 Task: Create an event for the customer appreciation event.
Action: Mouse moved to (286, 324)
Screenshot: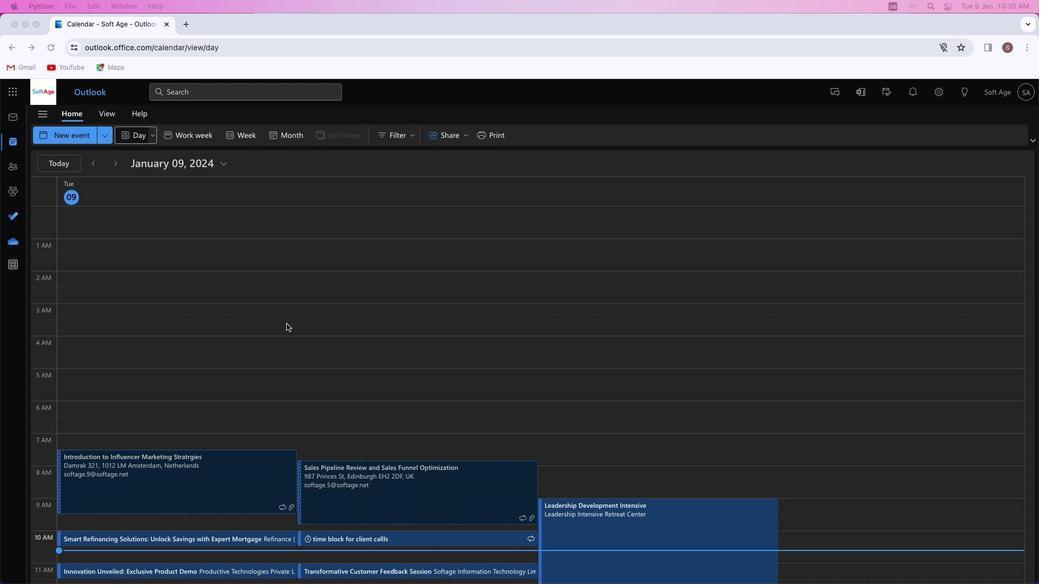 
Action: Mouse pressed left at (286, 324)
Screenshot: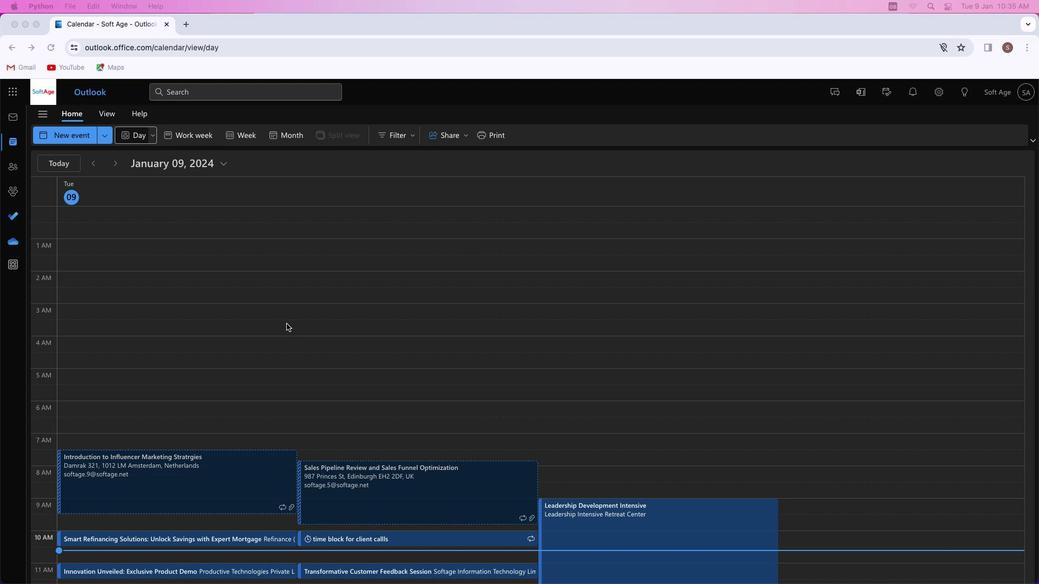 
Action: Mouse moved to (71, 135)
Screenshot: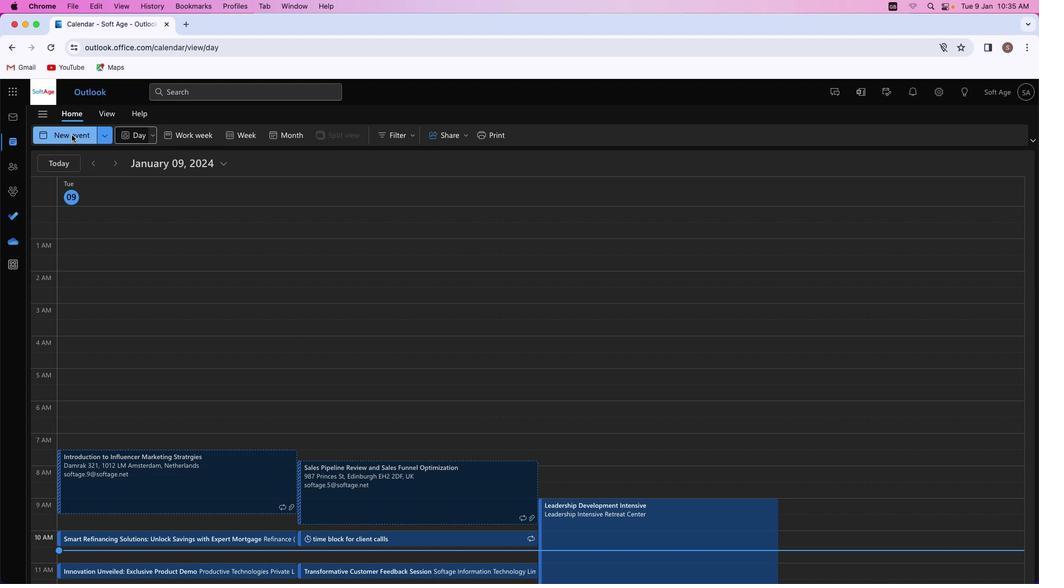 
Action: Mouse pressed left at (71, 135)
Screenshot: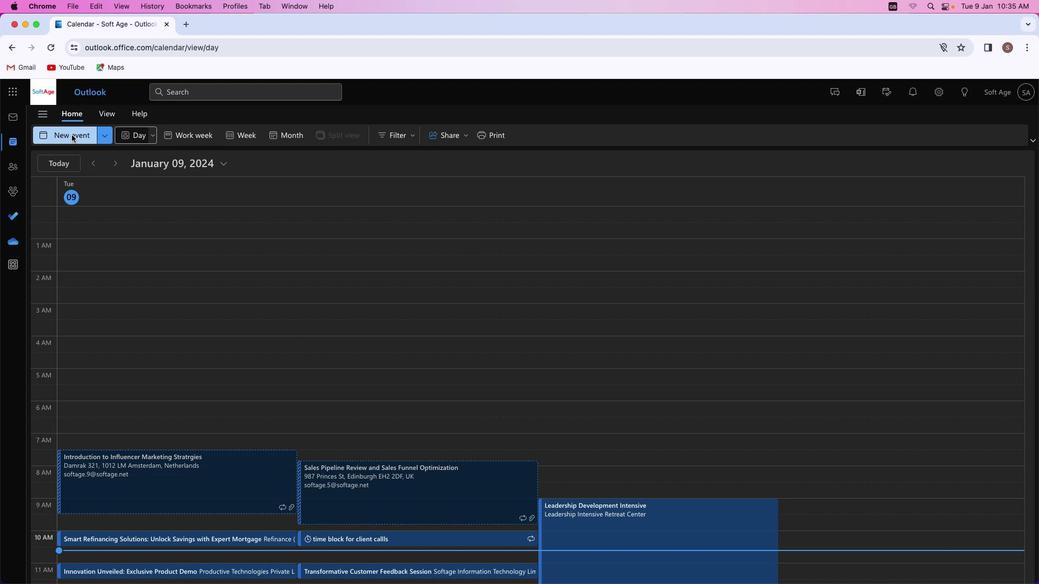 
Action: Mouse moved to (310, 206)
Screenshot: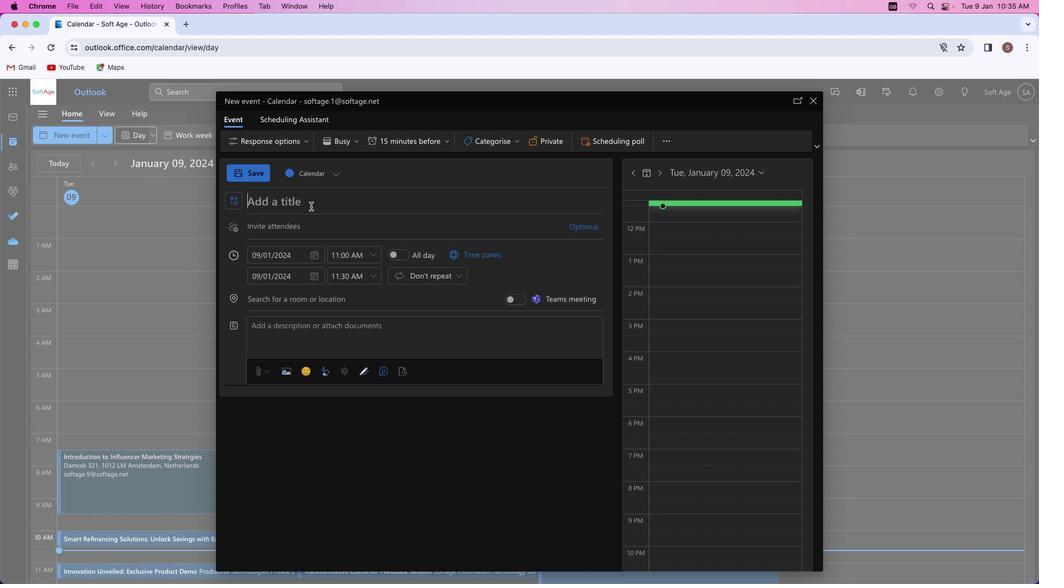 
Action: Mouse pressed left at (310, 206)
Screenshot: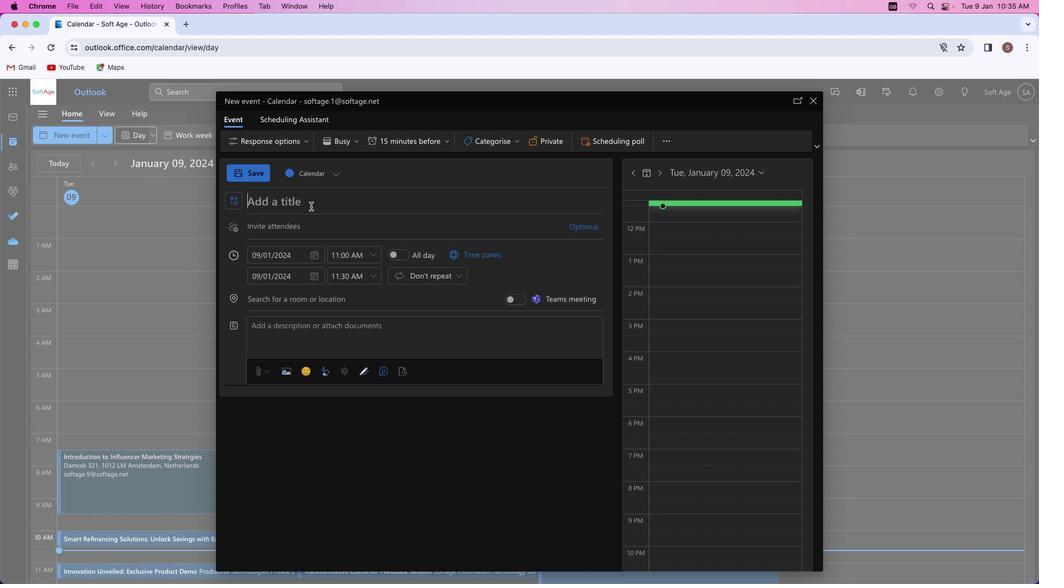 
Action: Key pressed Key.shift'C''u''s''t''o''m''e''r'Key.spaceKey.shift'A''p''p''r''e''c''i''a''t''i''o''n'Key.spaceKey.shift'E''x''t''r''a''v''a''g''a''n''z''a'Key.space
Screenshot: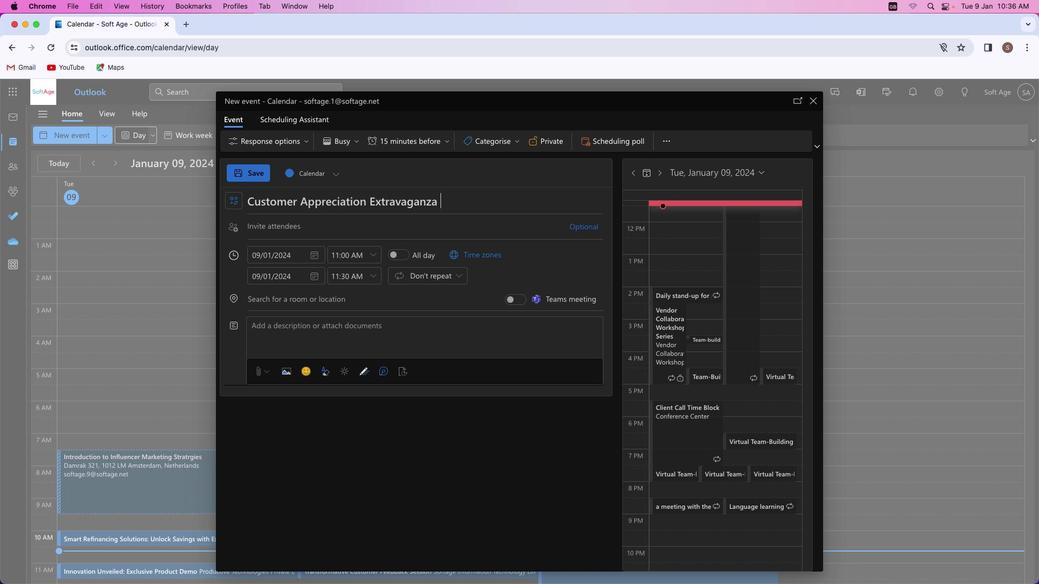 
Action: Mouse moved to (298, 322)
Screenshot: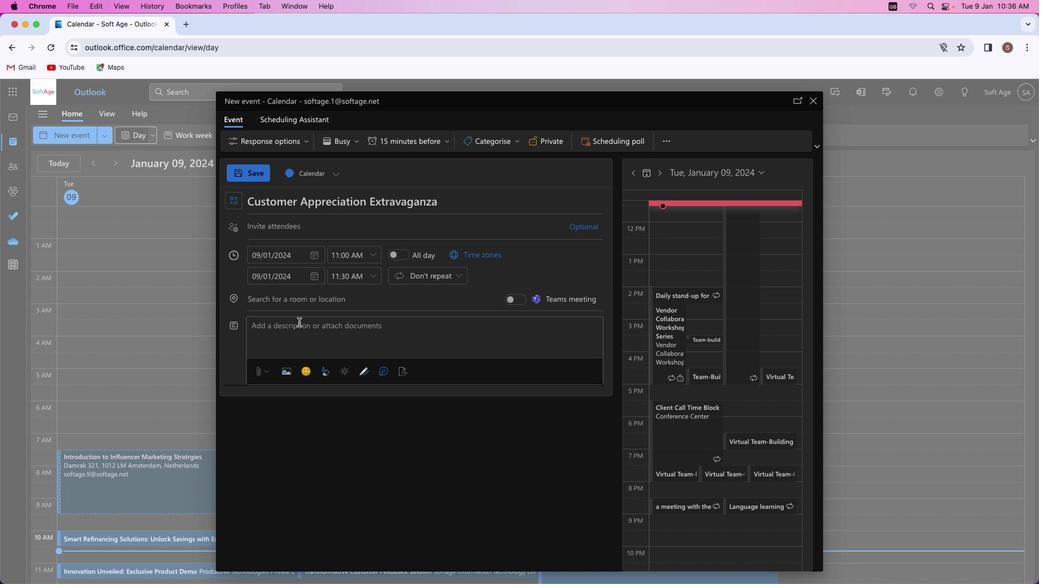 
Action: Mouse pressed left at (298, 322)
Screenshot: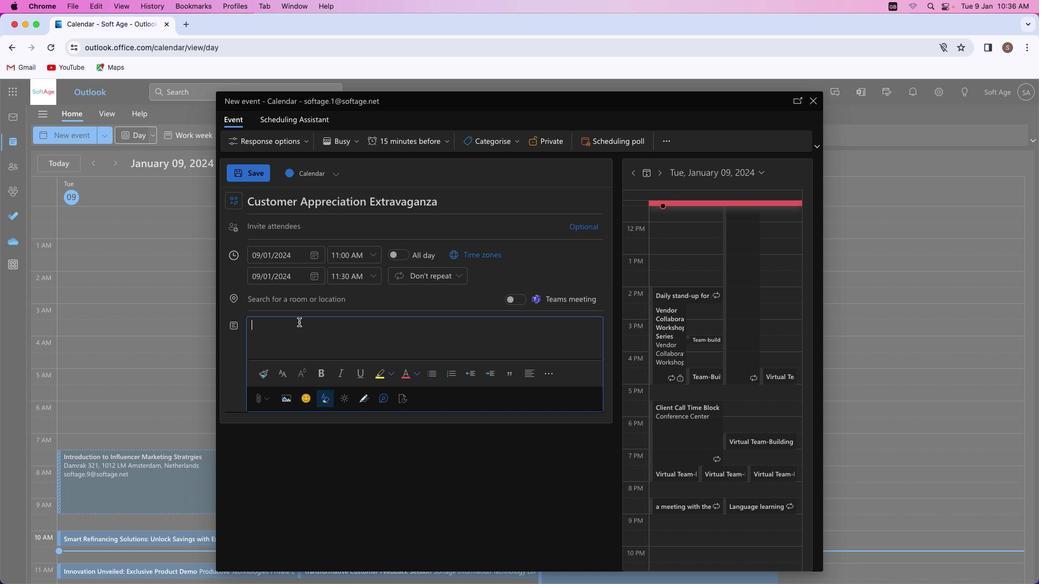 
Action: Key pressed Key.shift'W''l''c''o''m''e'Key.space't''p'Key.backspace'o'Key.space'o''u''r'Key.space'h''e''a''r''t''f''e''l''t'Key.space'c''e''l''e''b''r''a''t''i''o''n'Key.space'o''f'Key.space'o''u''r'Key.space'v''a''l''u''e''d'Key.space'c''u''s''t''o''m''e''r'
Screenshot: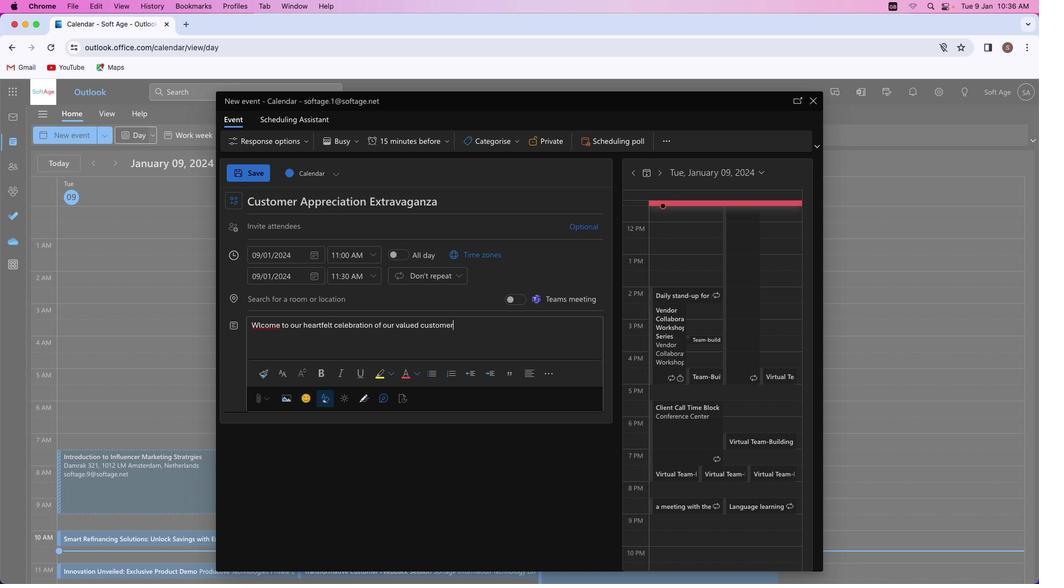 
Action: Mouse moved to (258, 326)
Screenshot: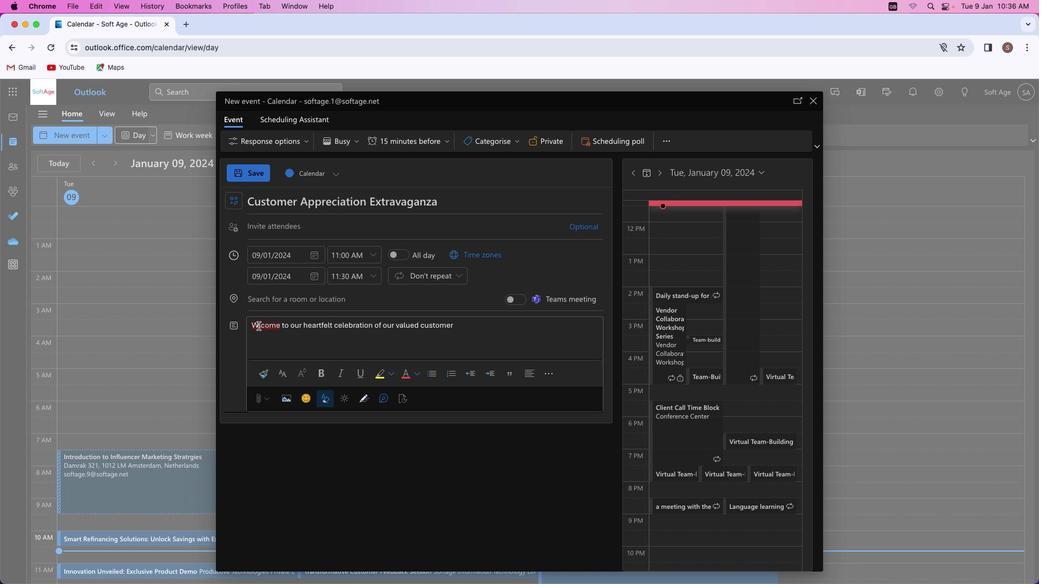 
Action: Mouse pressed left at (258, 326)
Screenshot: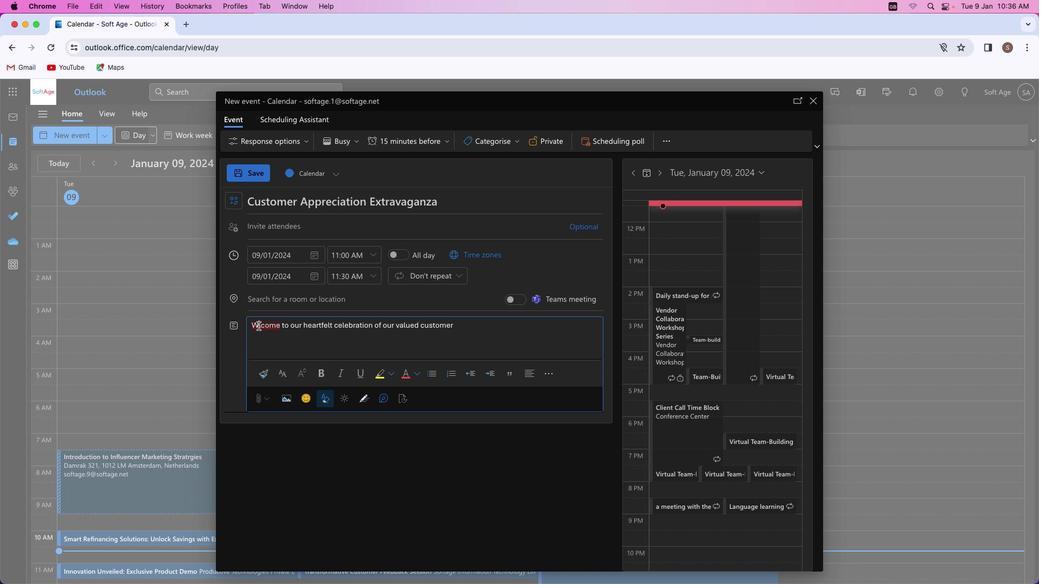 
Action: Key pressed 'e'
Screenshot: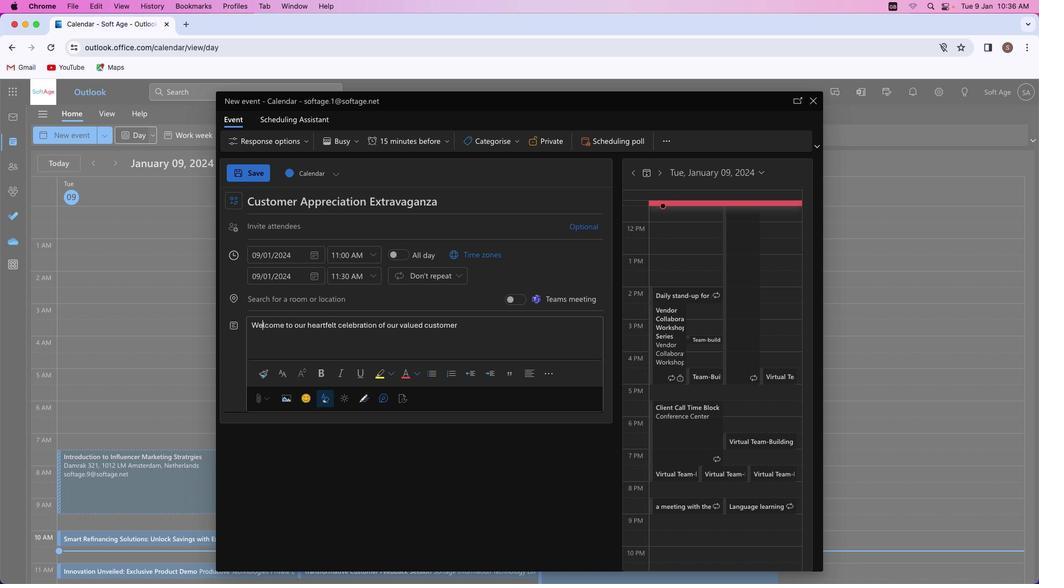 
Action: Mouse moved to (506, 325)
Screenshot: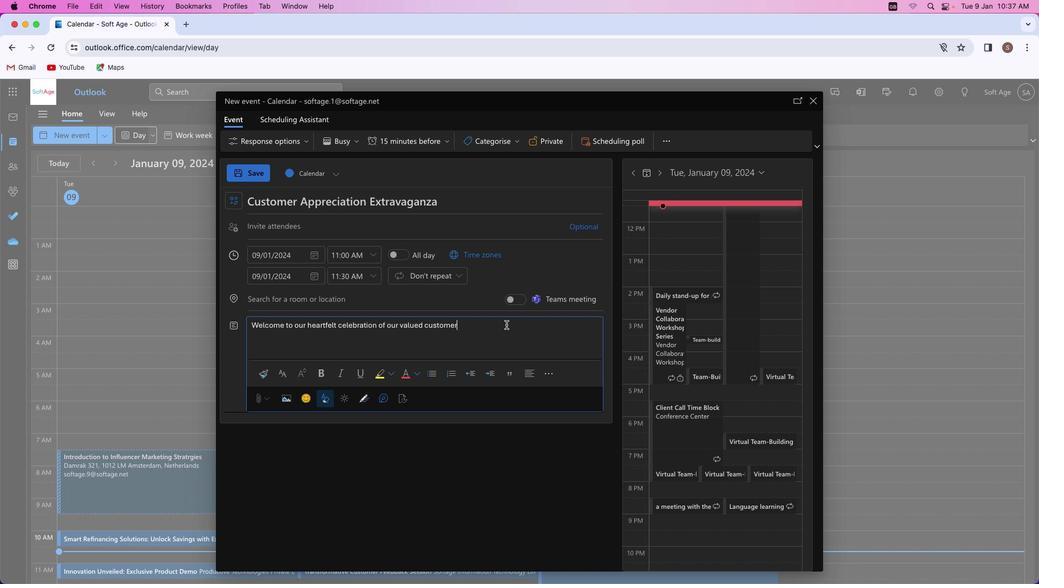 
Action: Mouse pressed left at (506, 325)
Screenshot: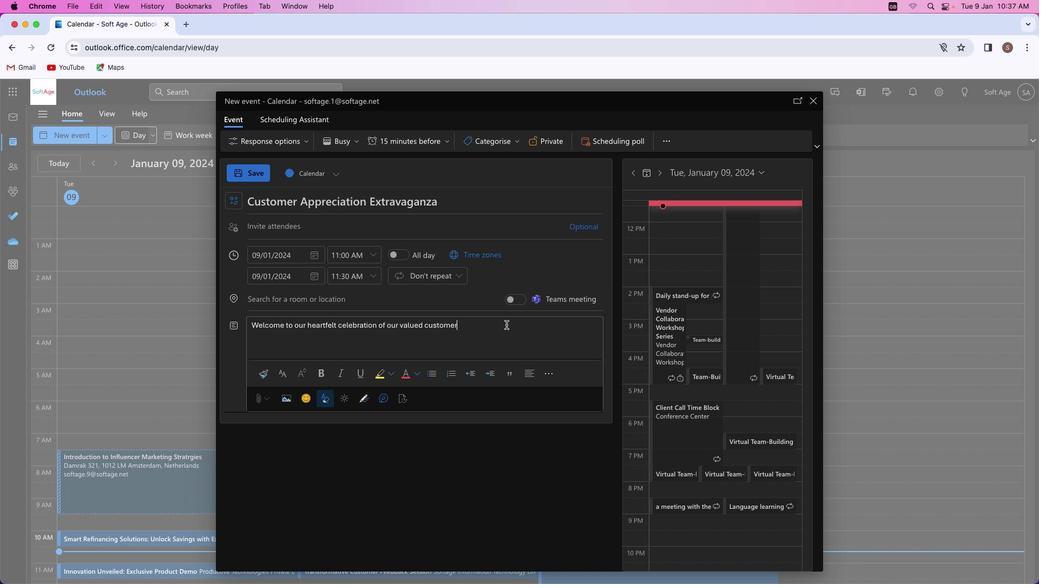 
Action: Key pressed 's''.'Key.spaceKey.shift'E''n''j''o''y'Key.space'a''n'Key.space'u''n''f''o''r''g''e''t''t''a''b''l''e'Key.space'e''v''e''n''i''n''g'Key.space'f''i''l''l''e''d'Key.space'w''i''t''h'Key.space'a''p''p''r''e''c''i''a''t''i''o''n'','Key.space's''u''r''p''r''i''s''e''s'','Key.space'a''n''d'Key.space'e''x''c''l''u''s''i''v''e'Key.space'p''e''r''k''s'Key.space'a''s'Key.space'w''e'Key.space'e''x''p''r''e''s''s'Key.space'o''u''r'Key.space'g''r''a''t''i''t''u''d''e'Key.space'f''o''r'Key.space'y''o''u''r'Key.space'l''o''y''a''l''t''y''.'
Screenshot: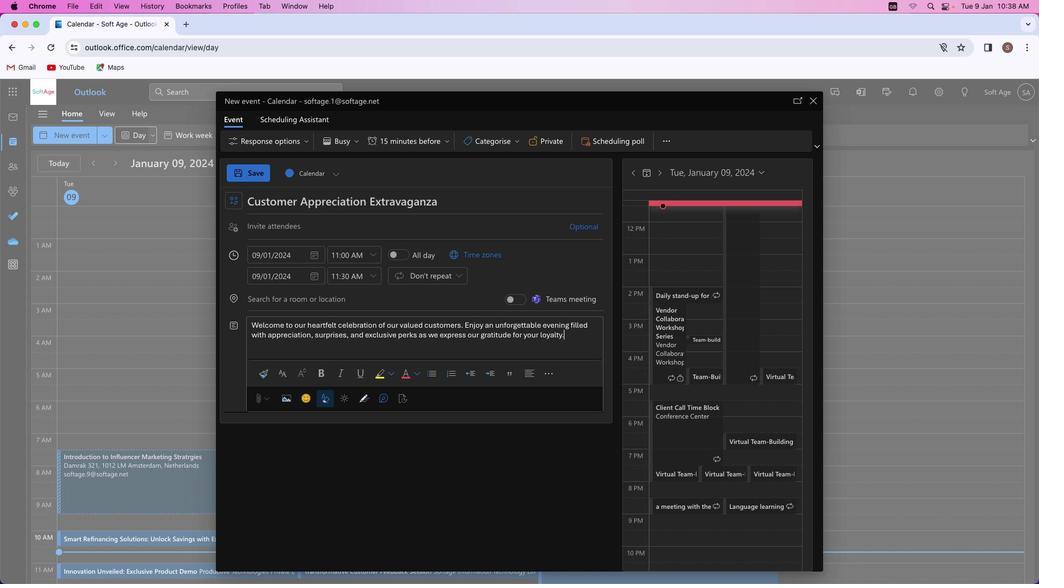 
Action: Mouse moved to (306, 325)
Screenshot: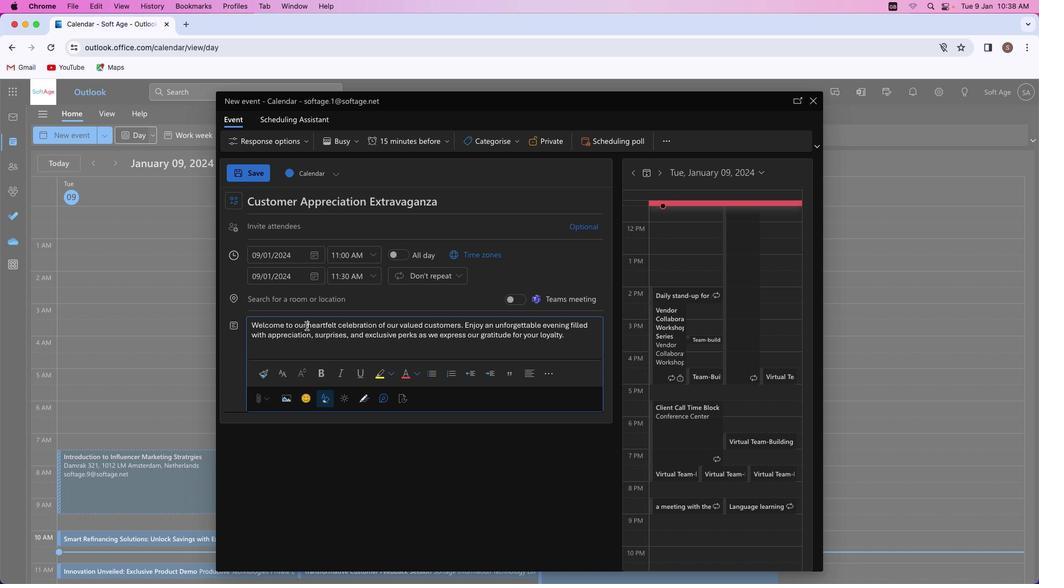 
Action: Mouse pressed left at (306, 325)
Screenshot: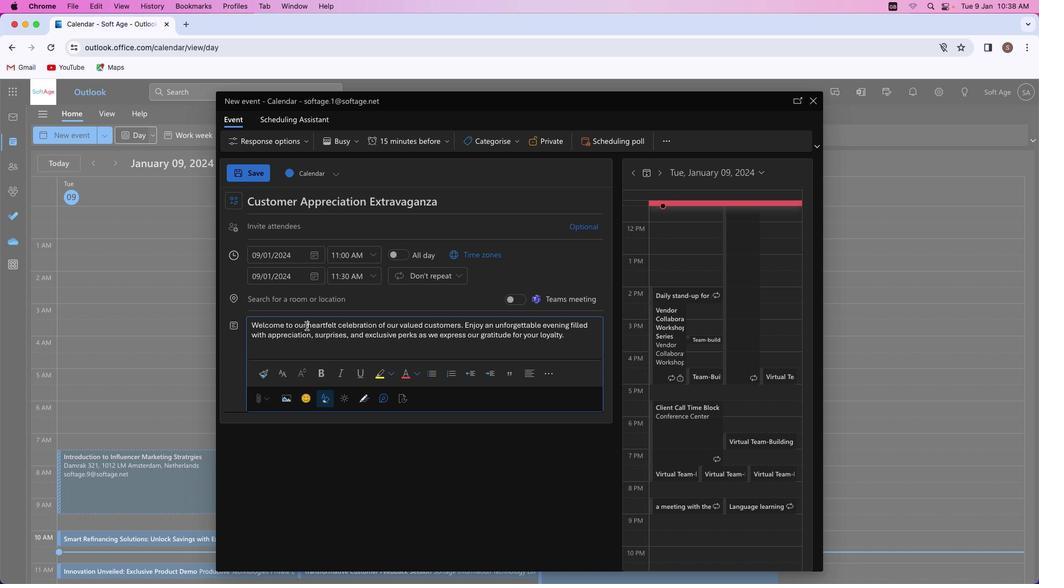 
Action: Mouse moved to (306, 324)
Screenshot: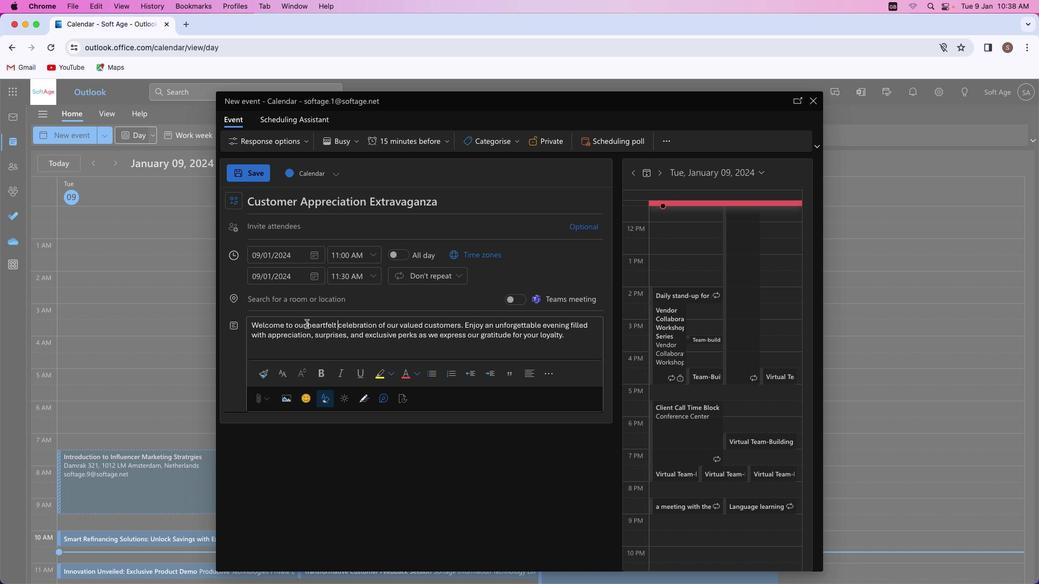 
Action: Mouse pressed left at (306, 324)
Screenshot: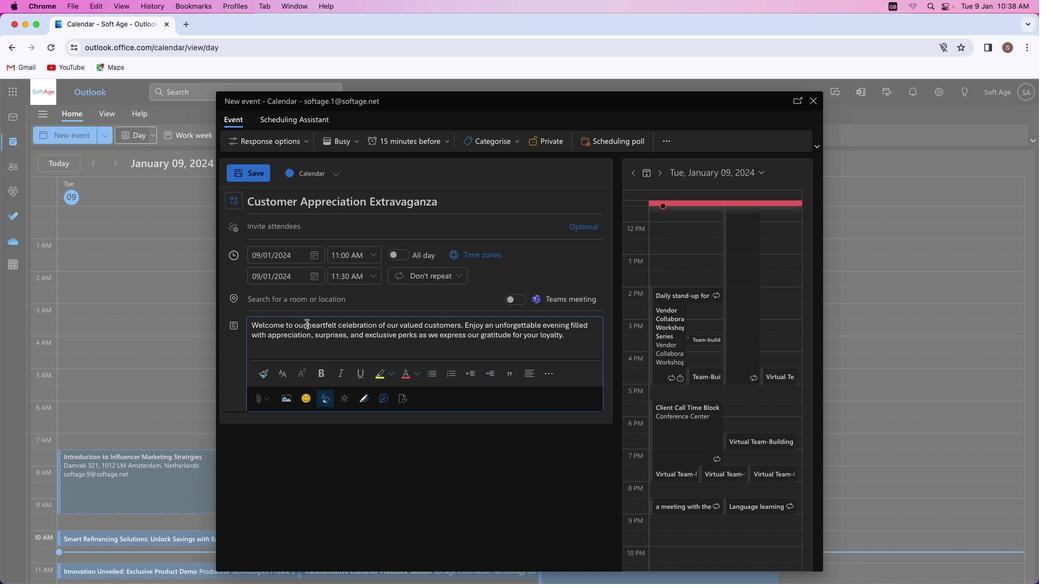 
Action: Mouse moved to (318, 375)
Screenshot: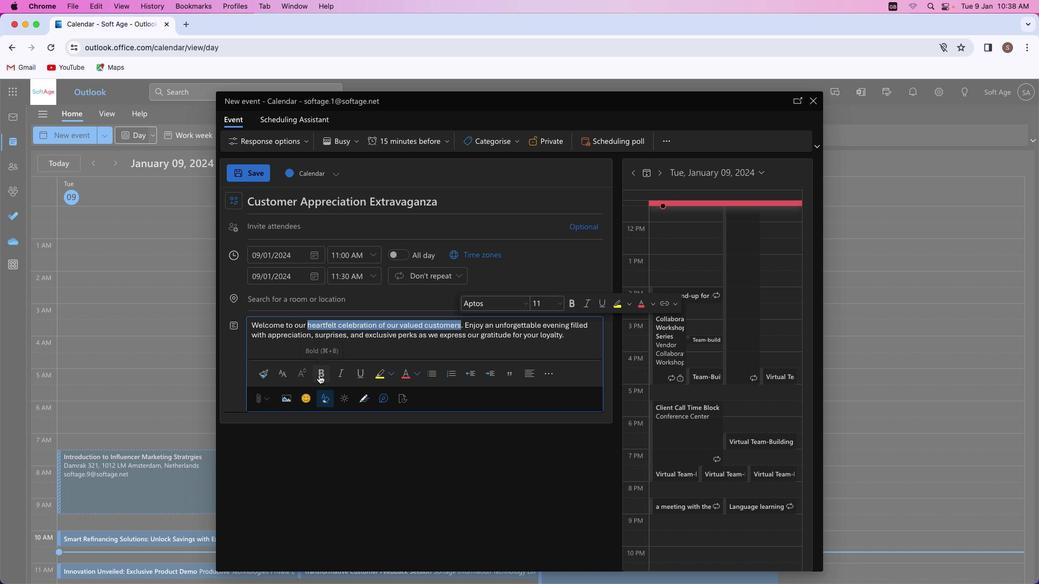 
Action: Mouse pressed left at (318, 375)
Screenshot: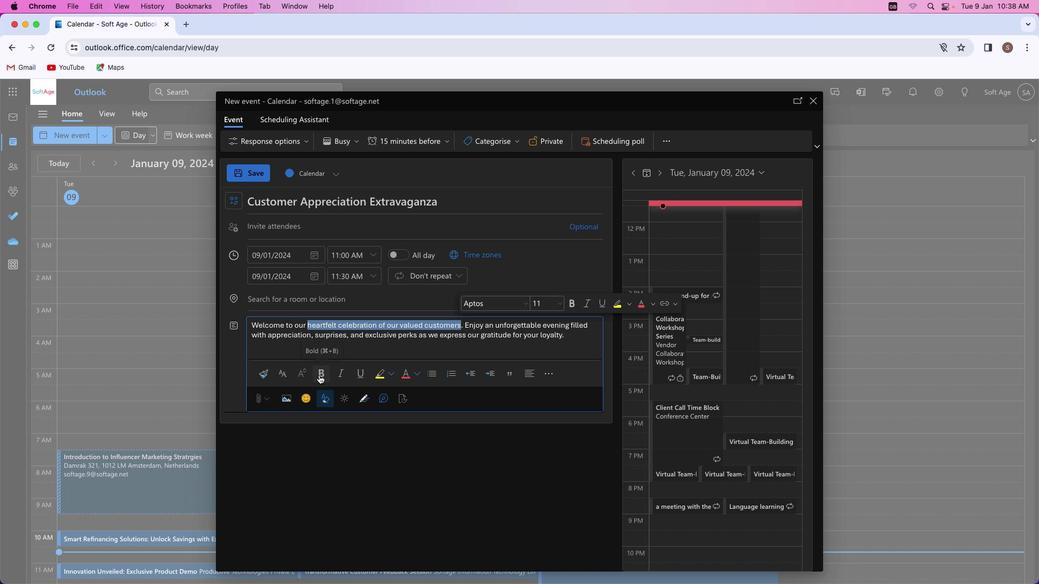 
Action: Mouse moved to (415, 370)
Screenshot: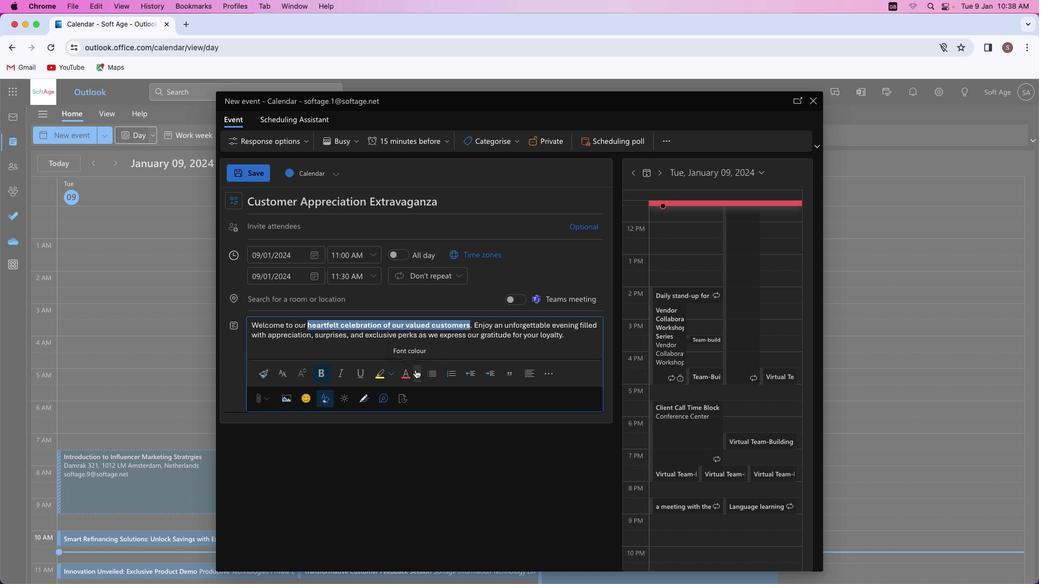 
Action: Mouse pressed left at (415, 370)
Screenshot: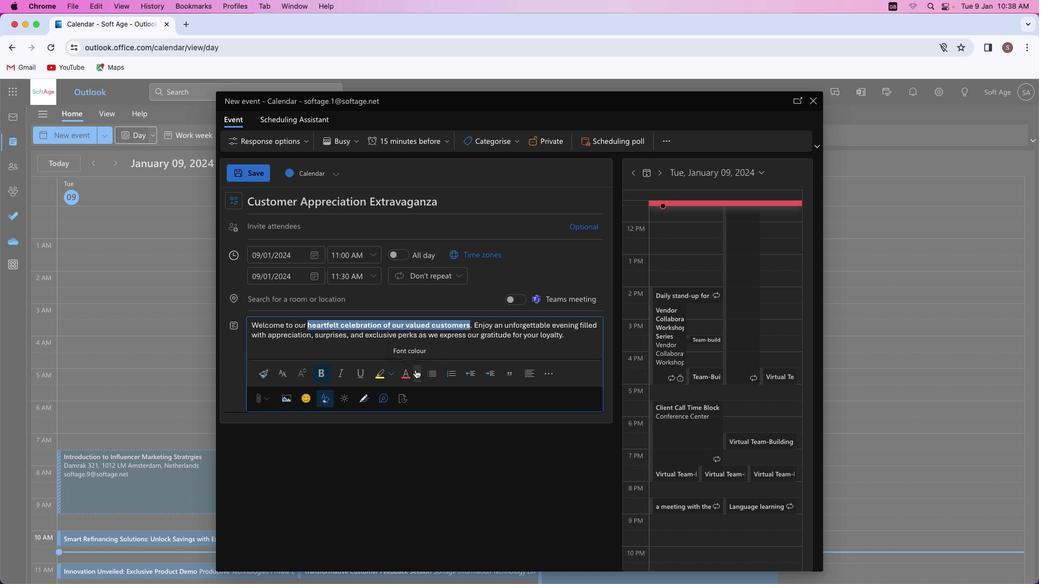 
Action: Mouse moved to (413, 446)
Screenshot: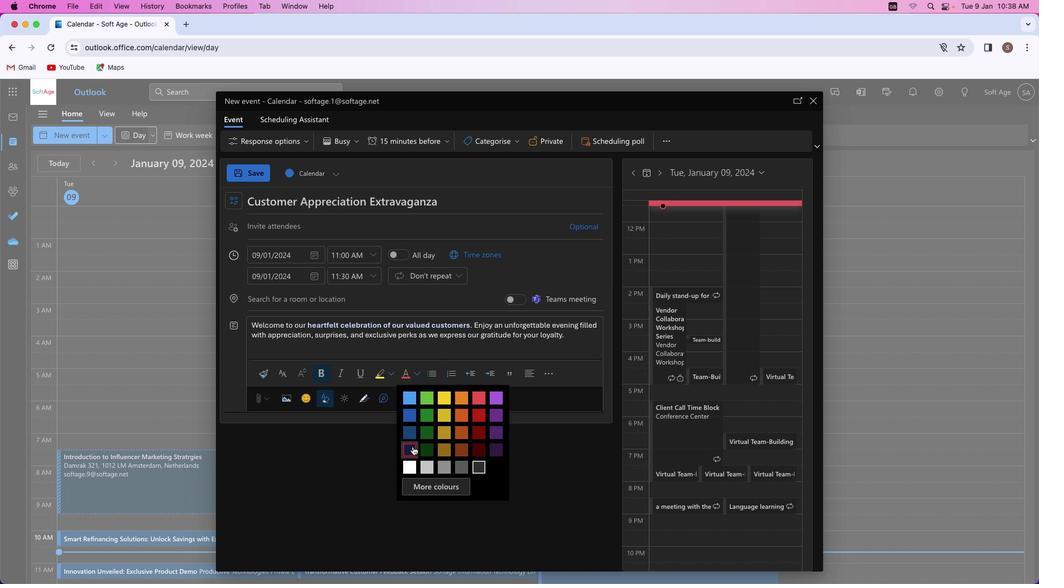 
Action: Mouse pressed left at (413, 446)
Screenshot: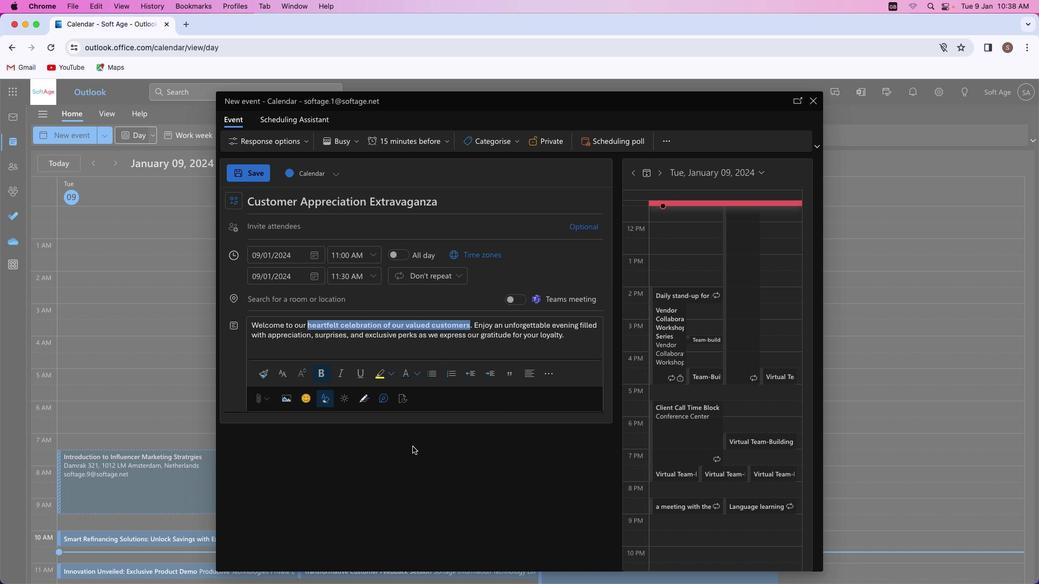 
Action: Mouse moved to (468, 344)
Screenshot: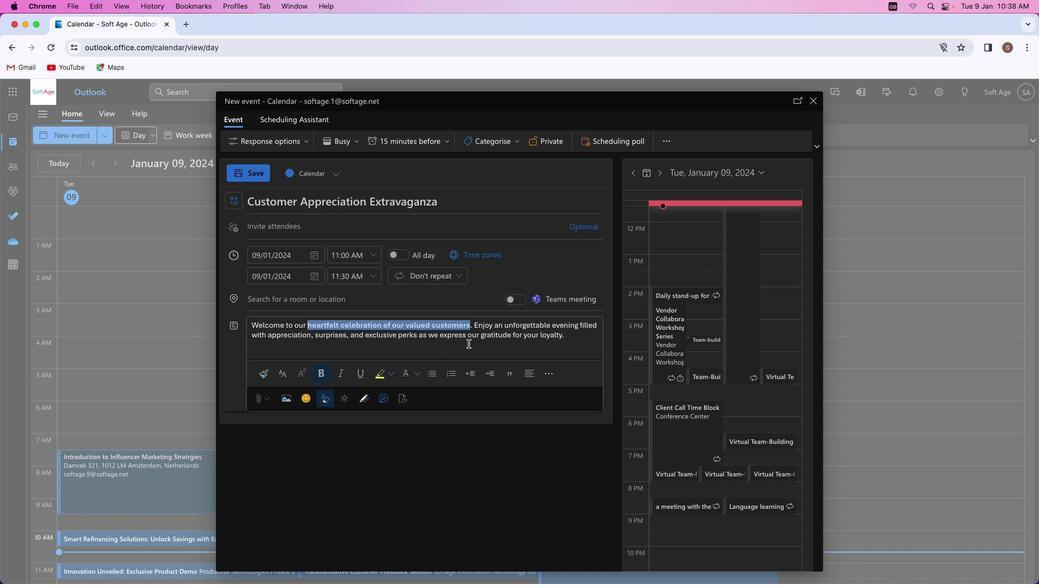 
Action: Mouse pressed left at (468, 344)
Screenshot: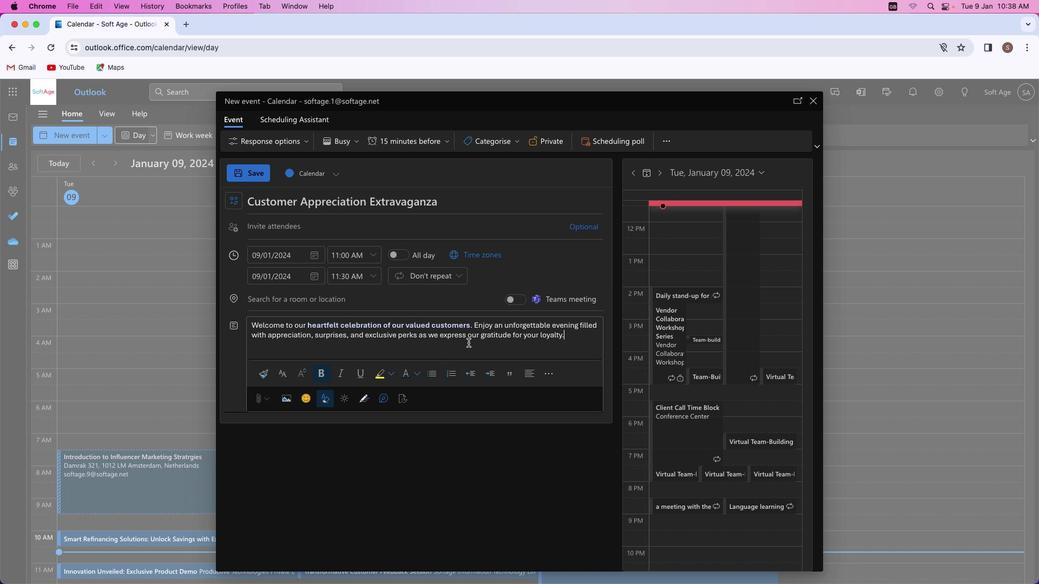 
Action: Mouse moved to (264, 336)
Screenshot: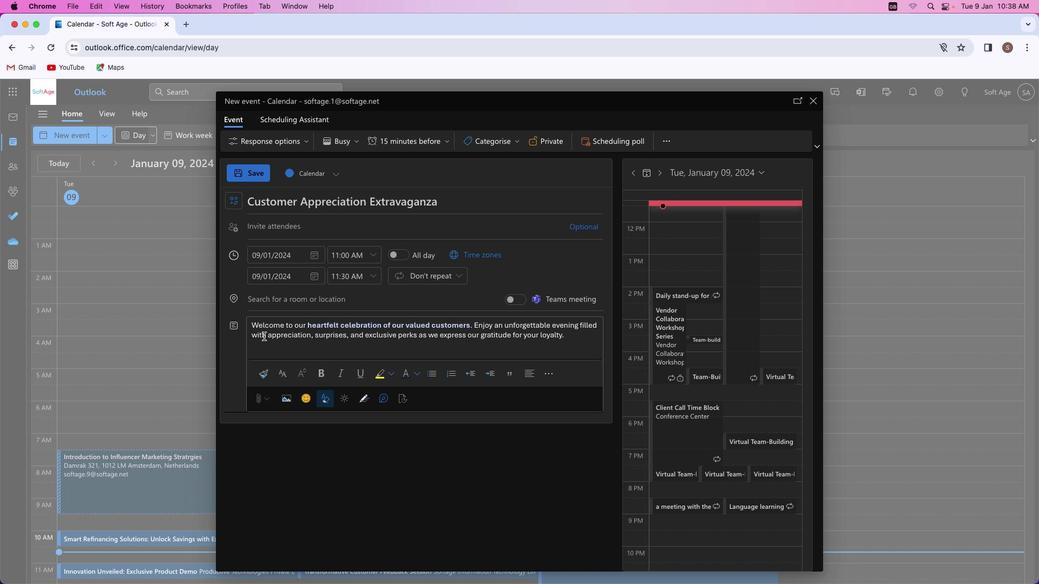 
Action: Mouse pressed left at (264, 336)
Screenshot: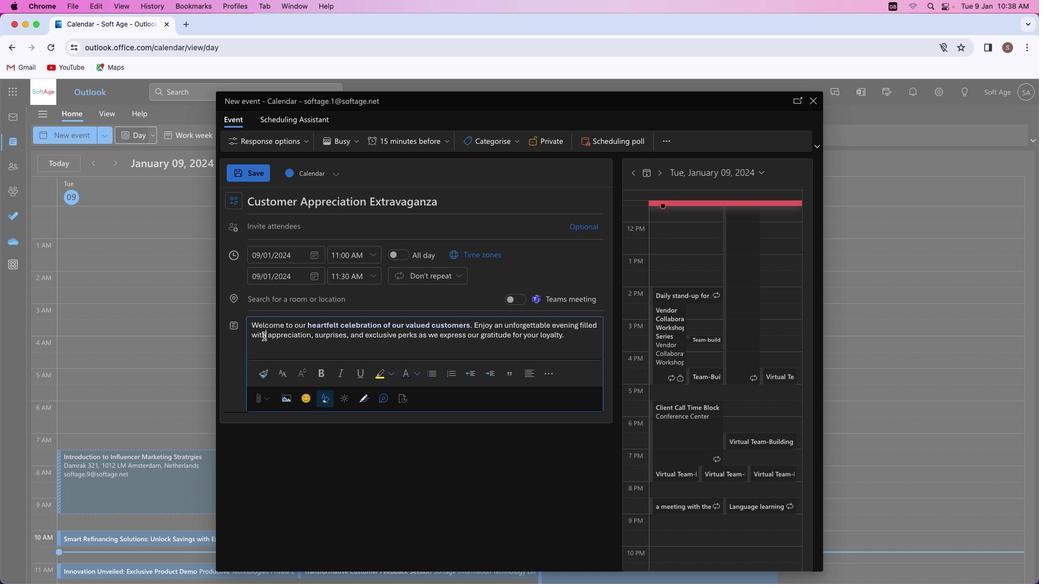 
Action: Mouse moved to (318, 372)
Screenshot: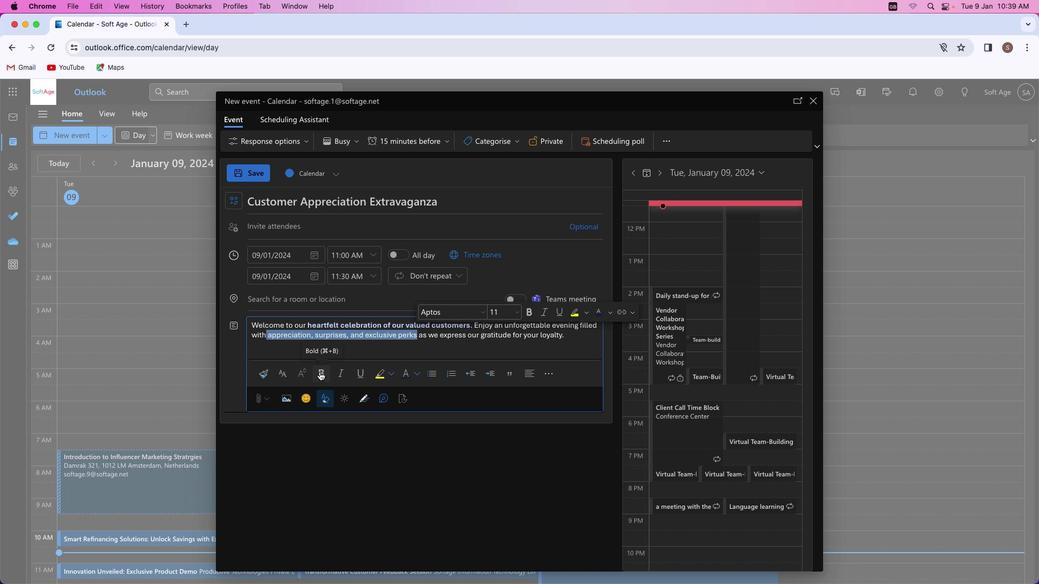 
Action: Mouse pressed left at (318, 372)
Screenshot: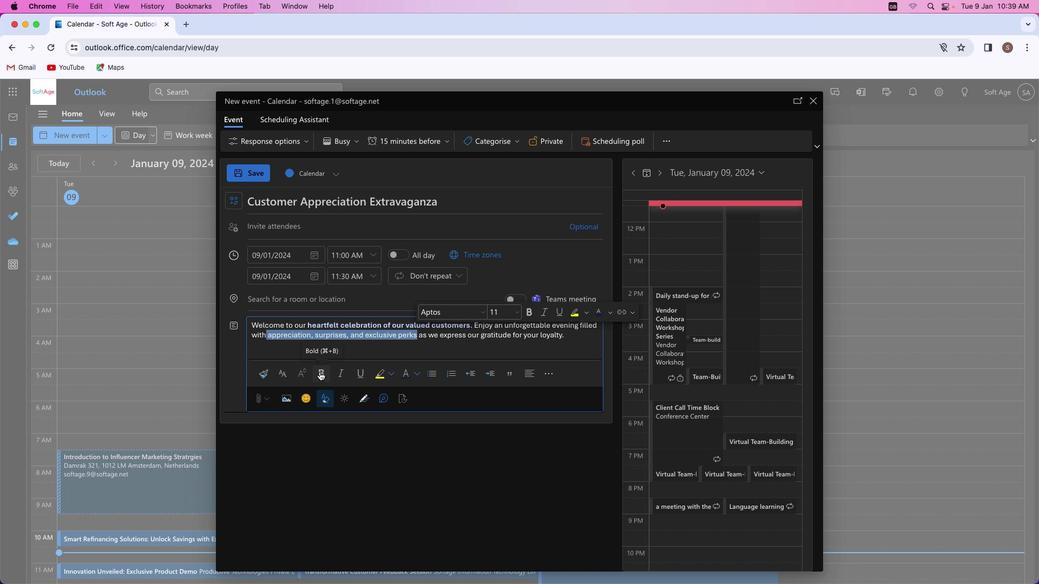 
Action: Mouse moved to (469, 342)
Screenshot: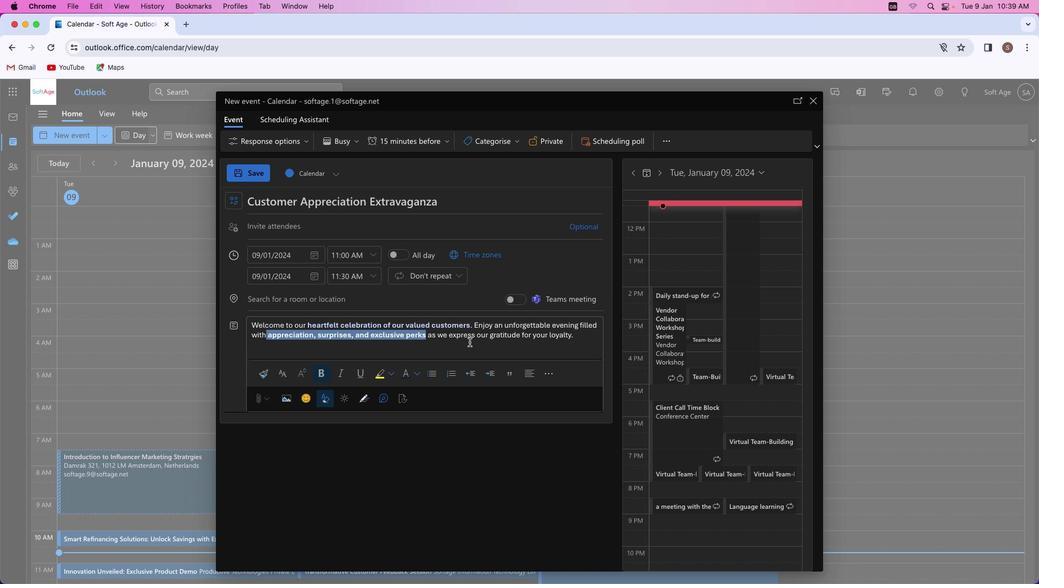
Action: Mouse pressed left at (469, 342)
Screenshot: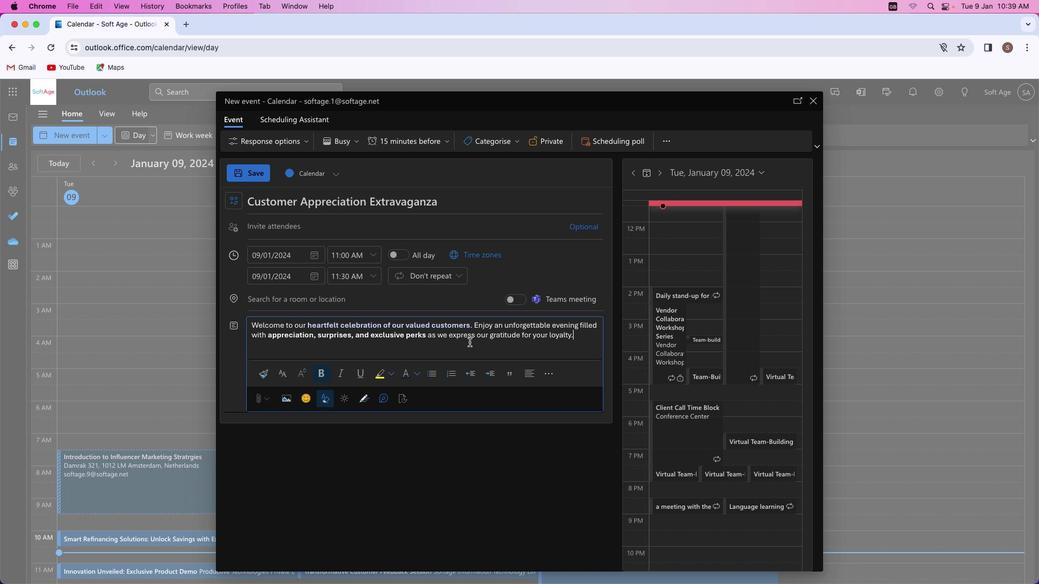 
Action: Mouse moved to (578, 336)
Screenshot: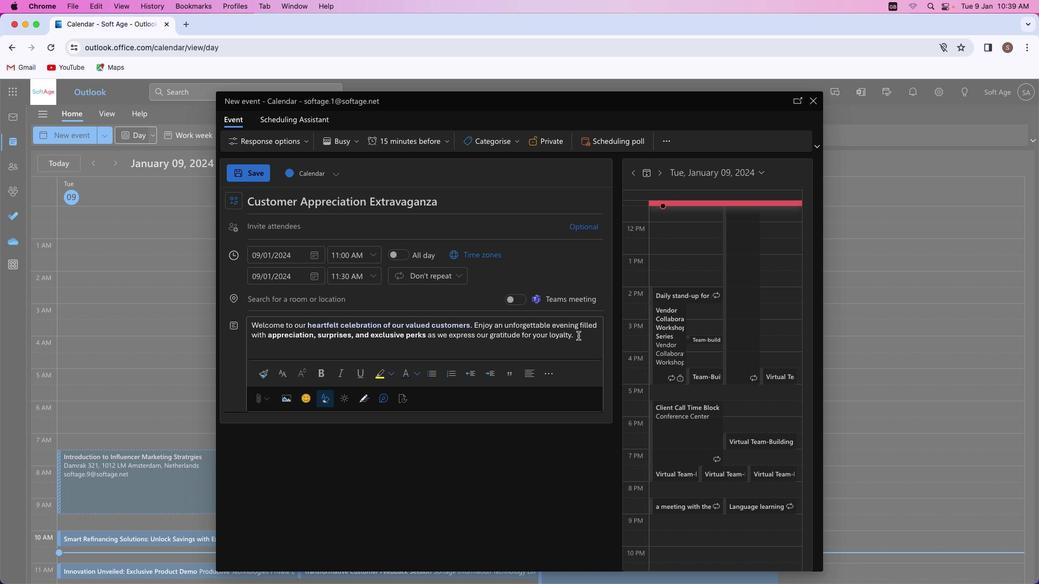 
Action: Mouse pressed left at (578, 336)
Screenshot: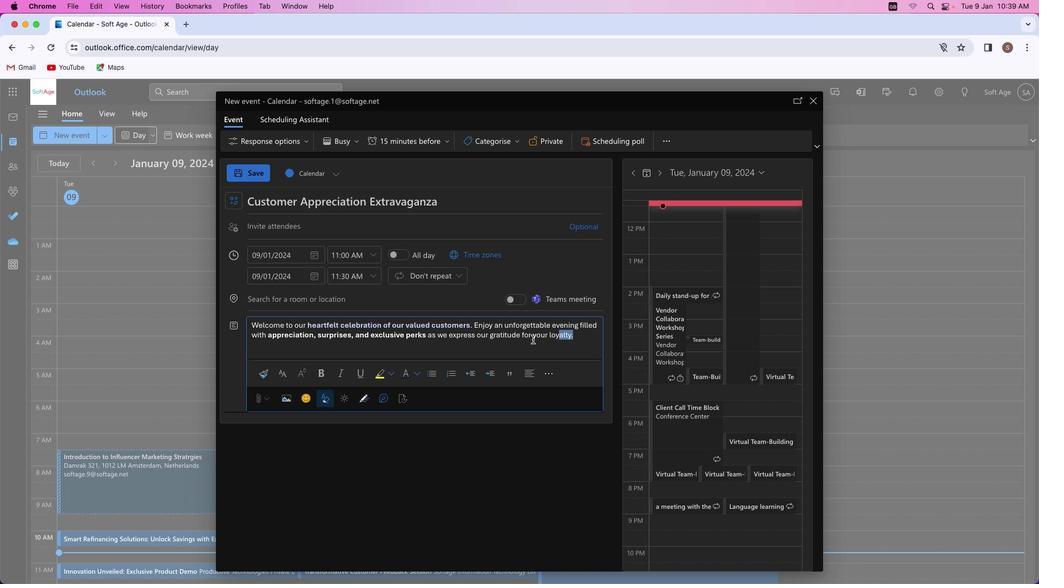 
Action: Mouse moved to (391, 370)
Screenshot: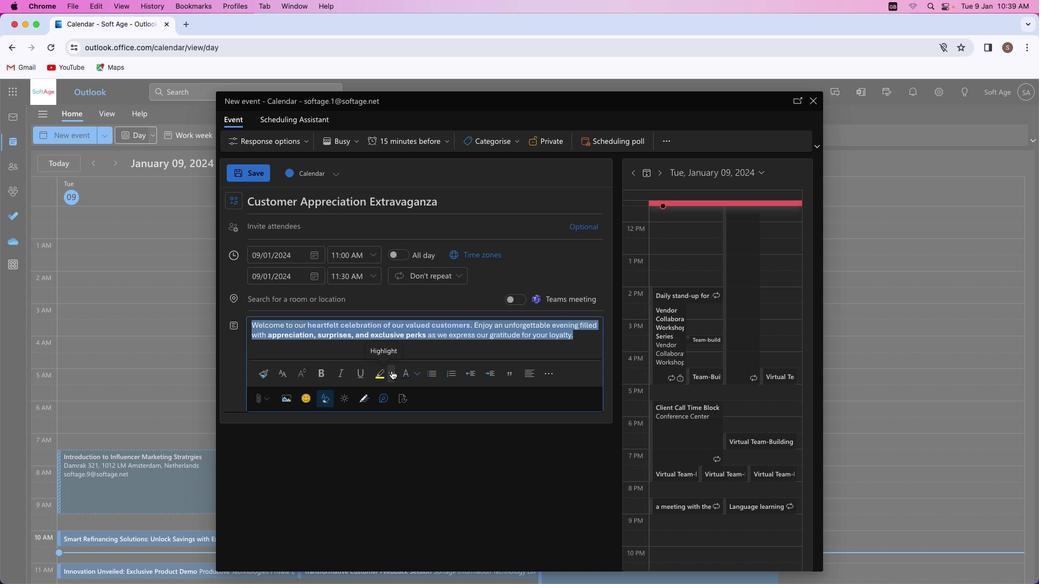 
Action: Mouse pressed left at (391, 370)
Screenshot: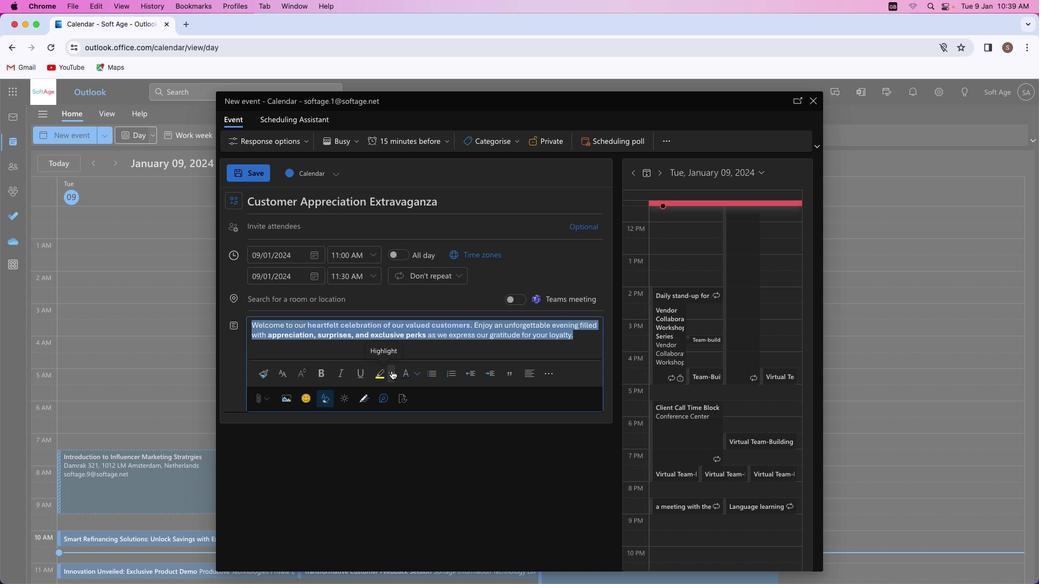 
Action: Mouse moved to (424, 430)
Screenshot: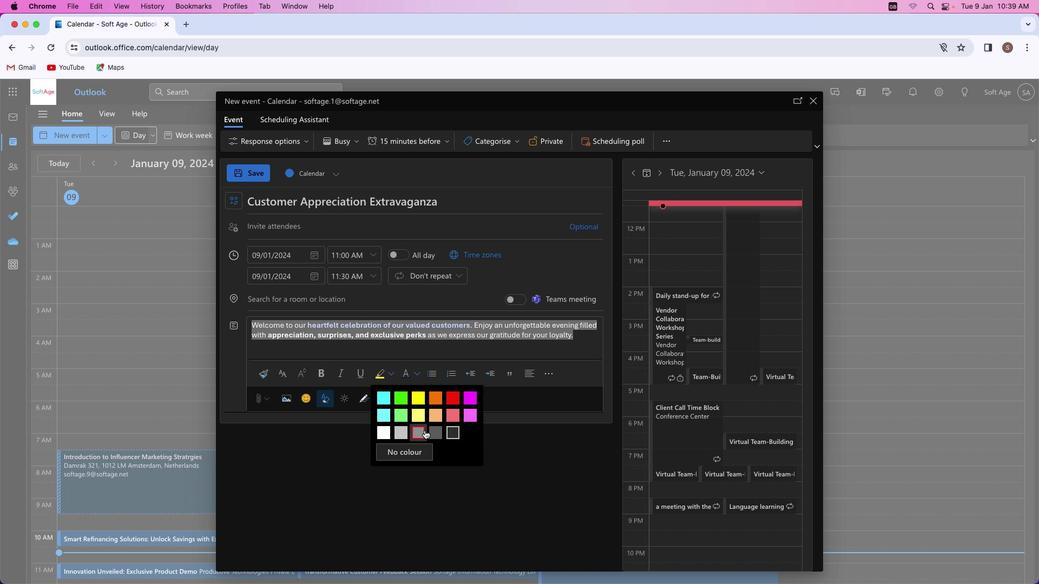 
Action: Mouse pressed left at (424, 430)
Screenshot: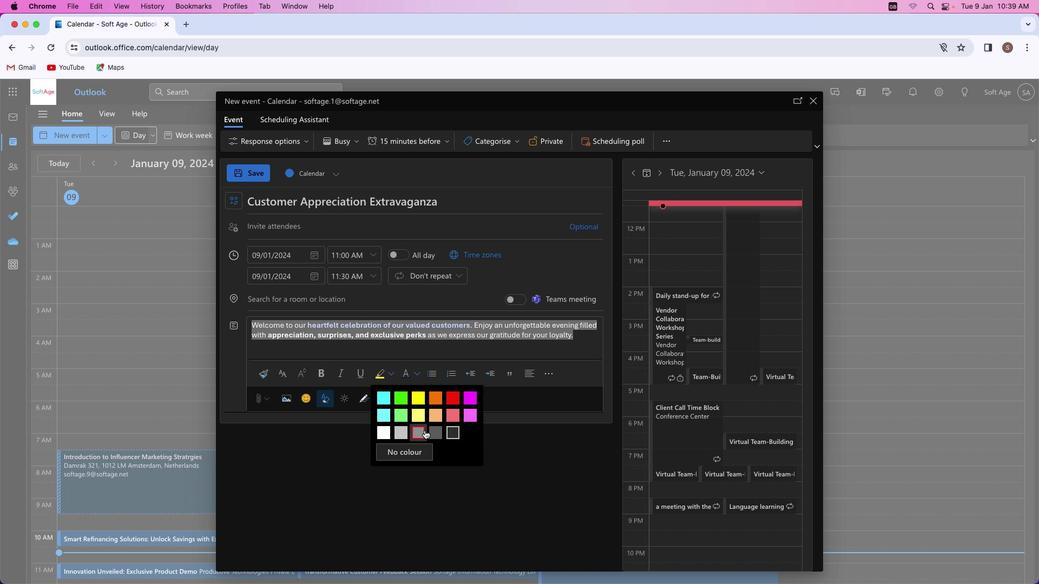
Action: Mouse moved to (430, 348)
Screenshot: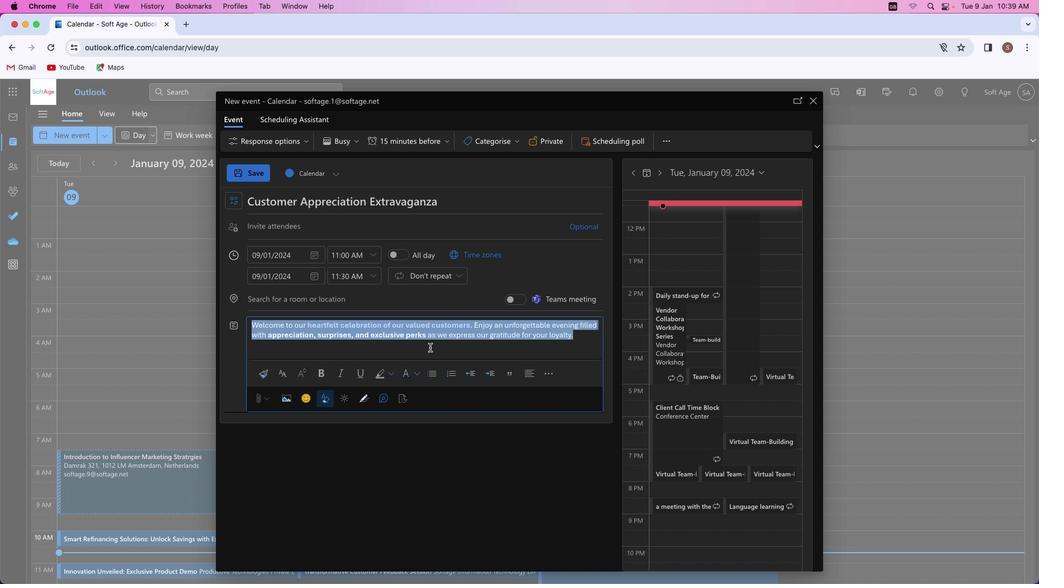 
Action: Mouse pressed left at (430, 348)
Screenshot: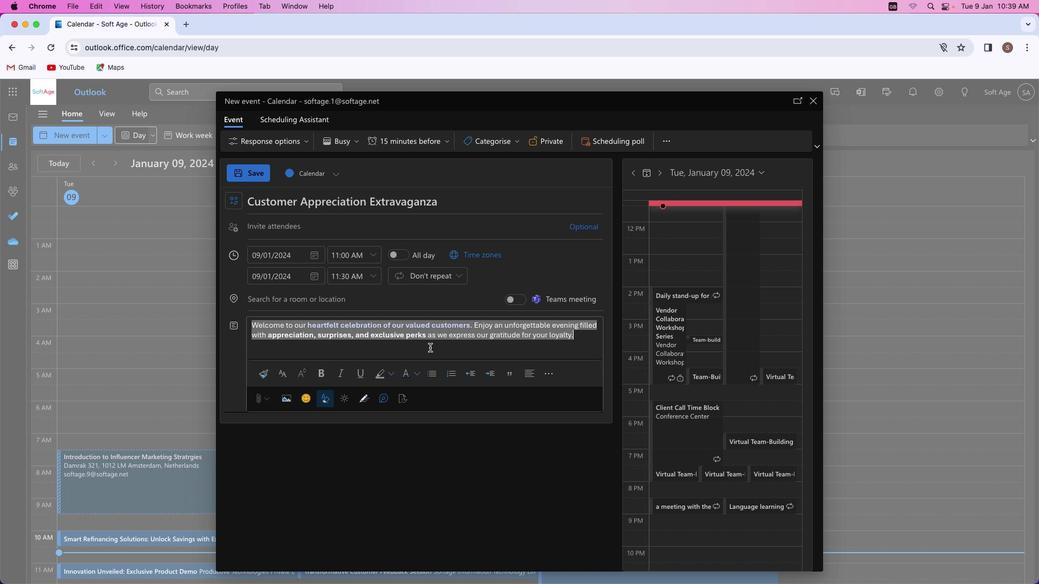 
Action: Mouse moved to (265, 226)
Screenshot: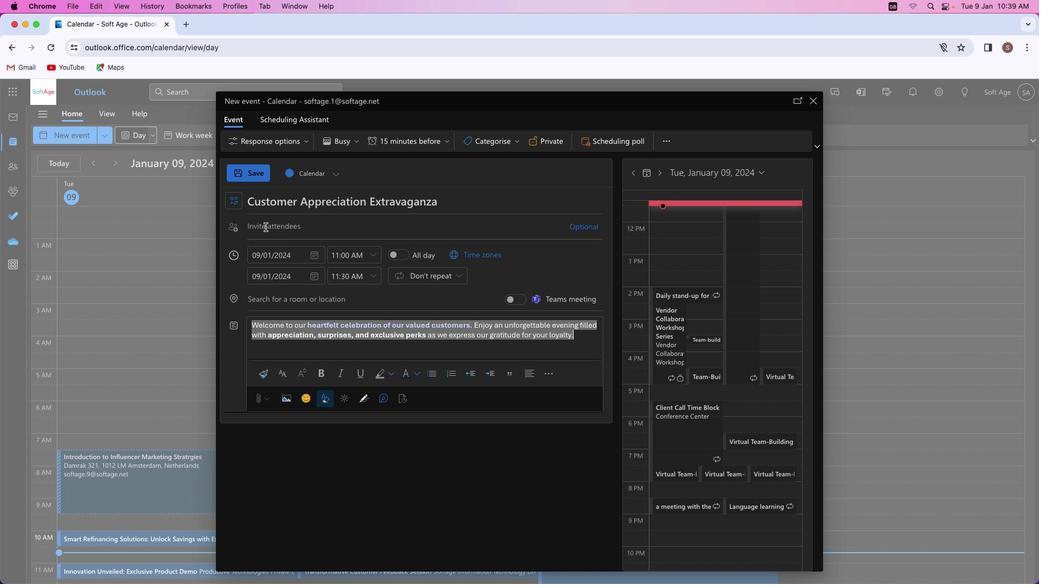 
Action: Mouse pressed left at (265, 226)
Screenshot: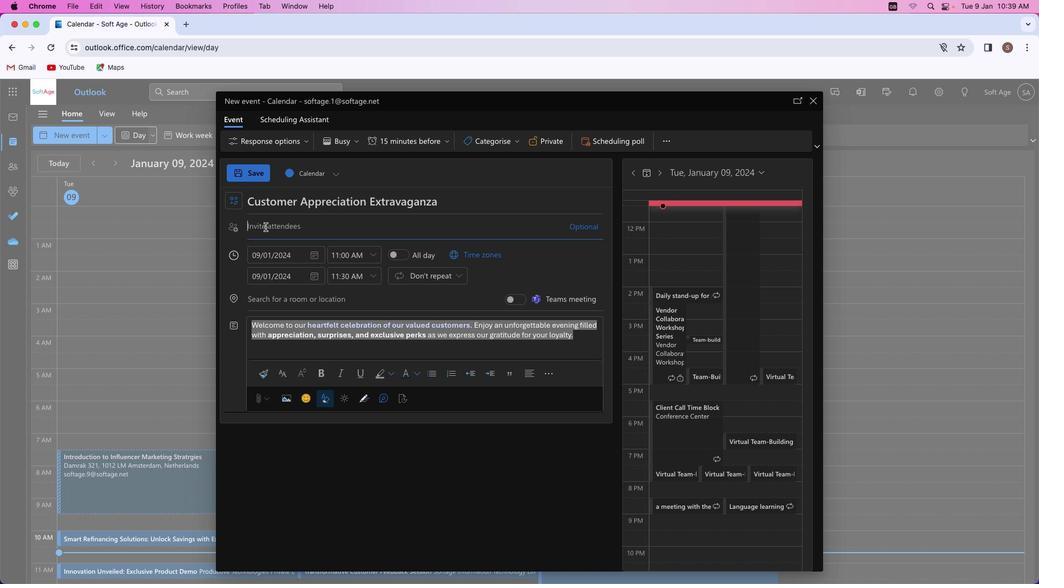 
Action: Key pressed Key.shift'S''h''i''v''a''m''y''a''d''a''v''s''m''4''1'Key.shift'@''o''u''t''l''o''o''k''.''c''o''m'
Screenshot: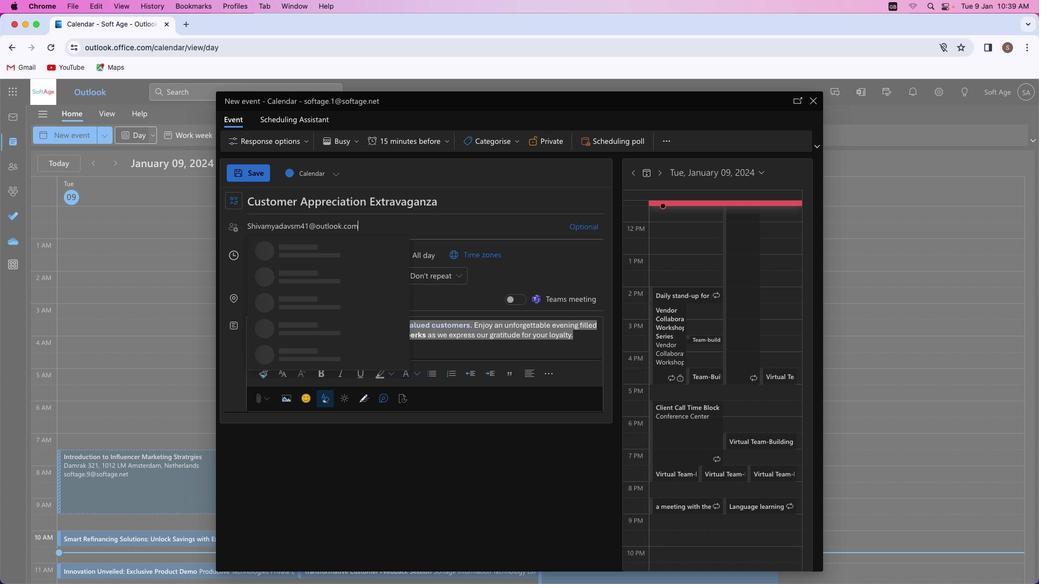 
Action: Mouse moved to (347, 250)
Screenshot: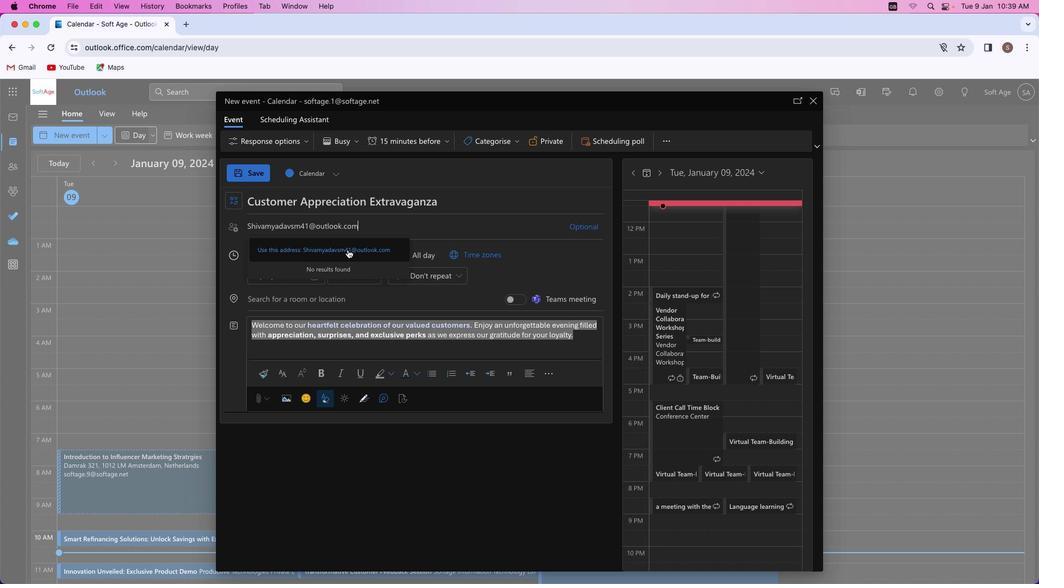 
Action: Mouse pressed left at (347, 250)
Screenshot: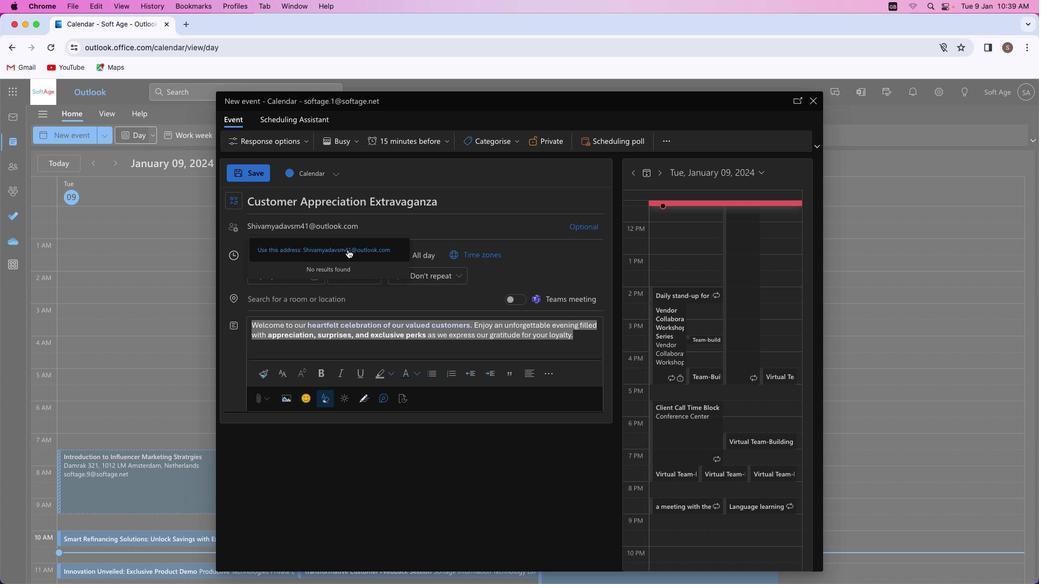 
Action: Mouse moved to (599, 247)
Screenshot: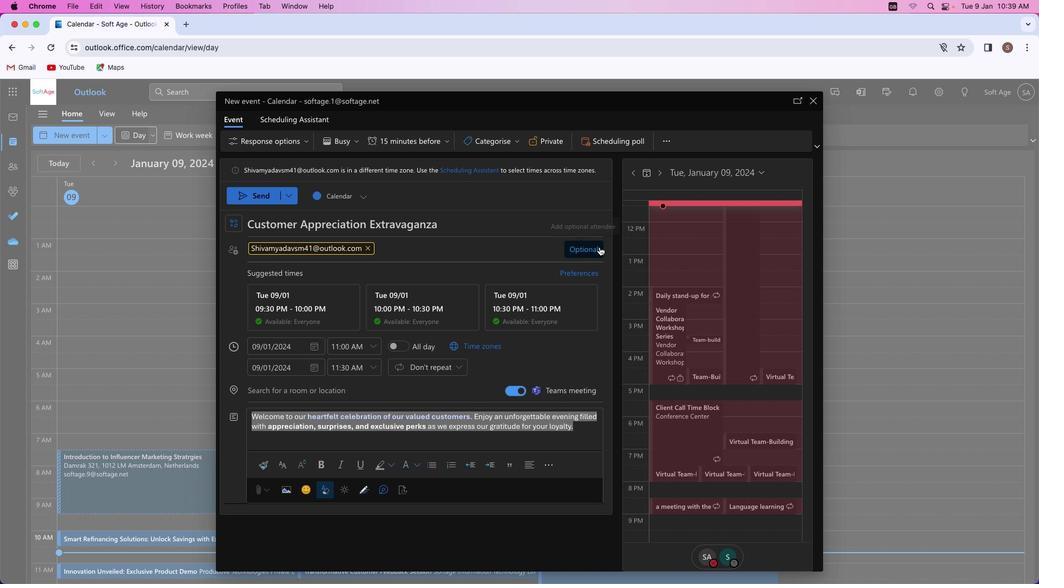 
Action: Mouse pressed left at (599, 247)
Screenshot: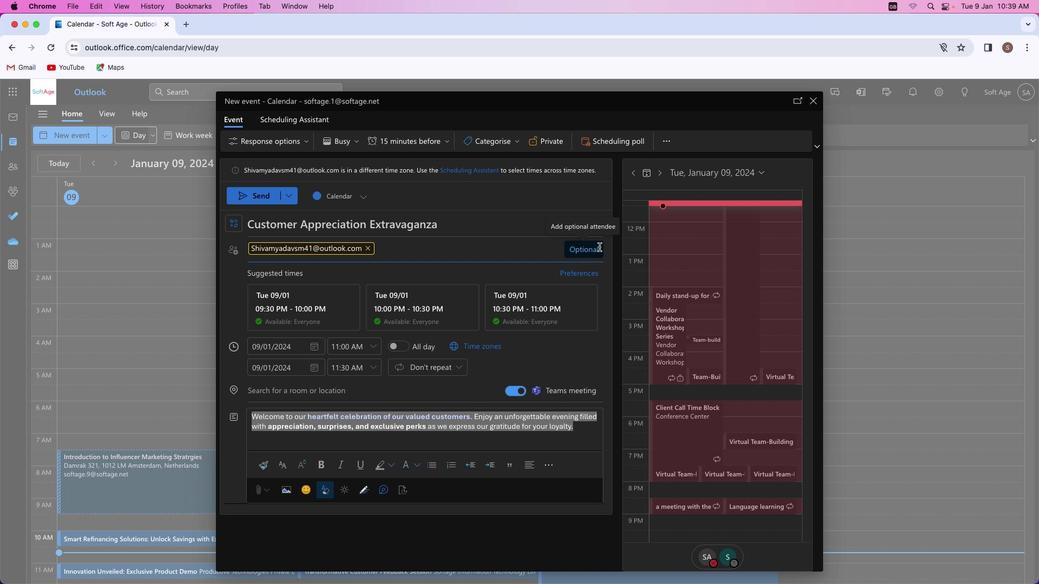 
Action: Mouse moved to (417, 279)
Screenshot: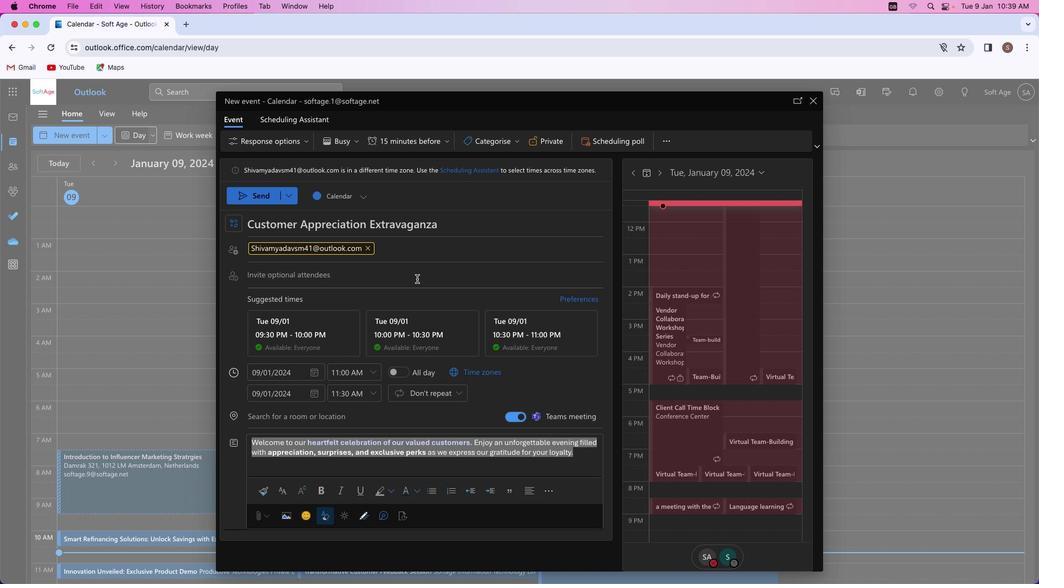 
Action: Key pressed Key.shift'A''k''a''s''h''r''a''j''p''u''r'Key.backspace't'Key.shift'@''o''u''t''l''o''o''k''.''c''o''m'
Screenshot: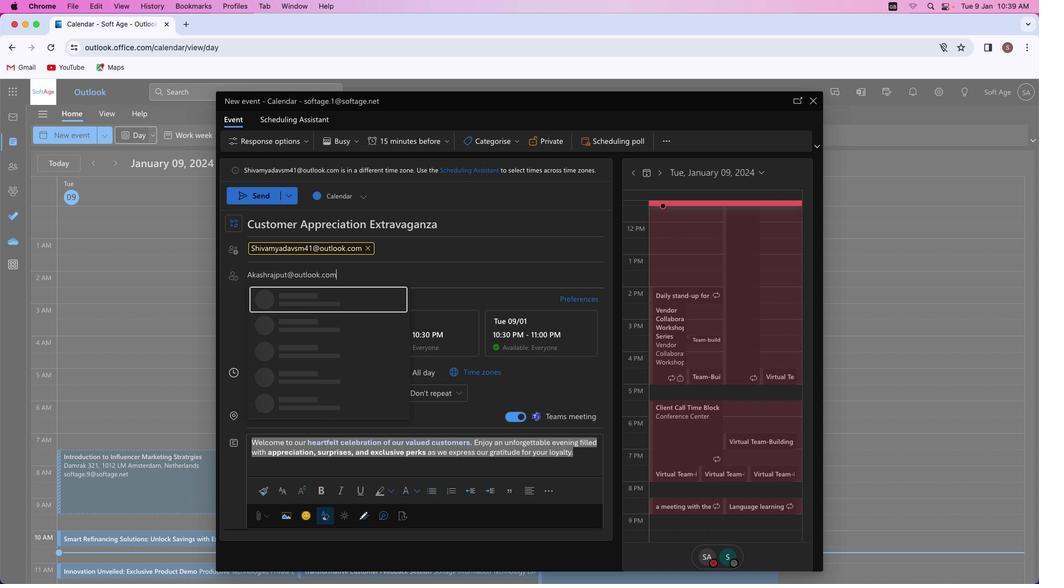 
Action: Mouse moved to (338, 295)
Screenshot: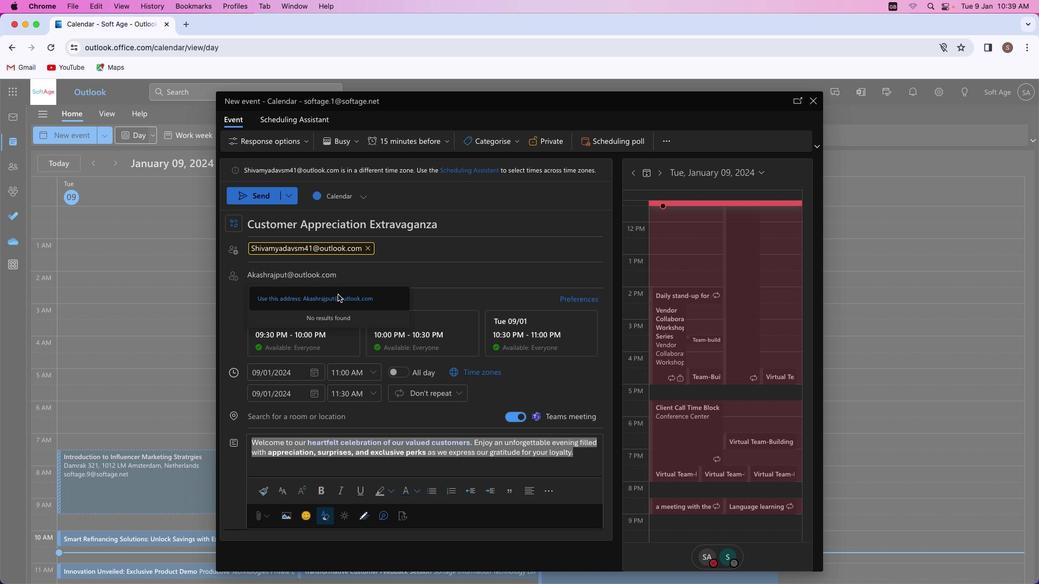 
Action: Mouse pressed left at (338, 295)
Screenshot: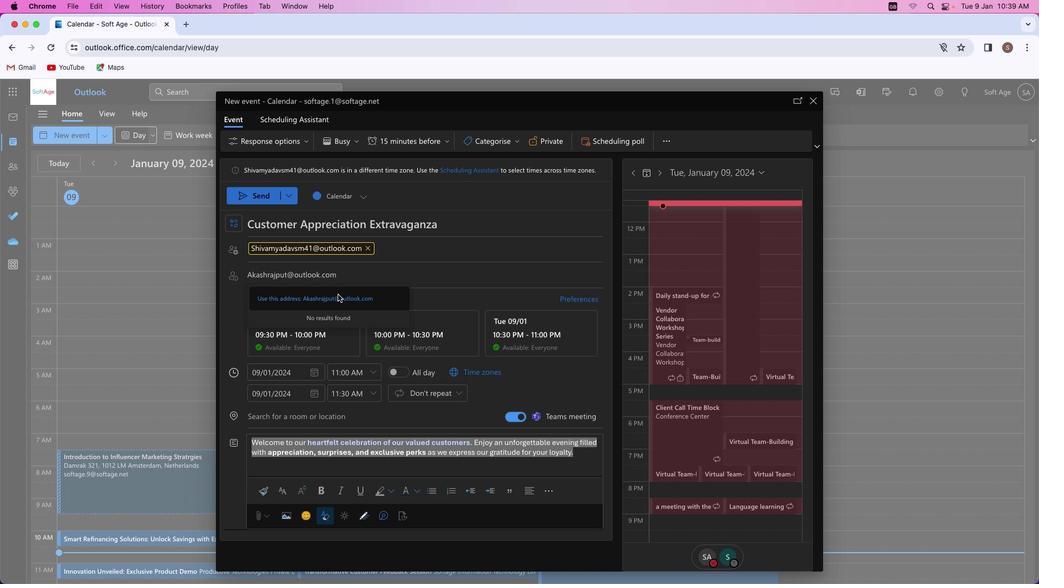 
Action: Mouse moved to (289, 426)
Screenshot: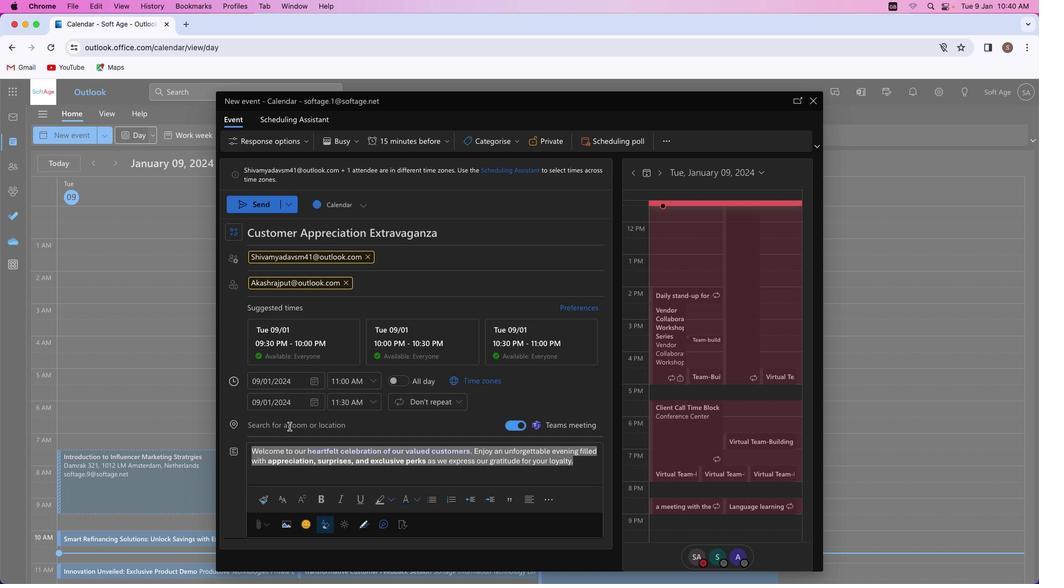 
Action: Mouse pressed left at (289, 426)
Screenshot: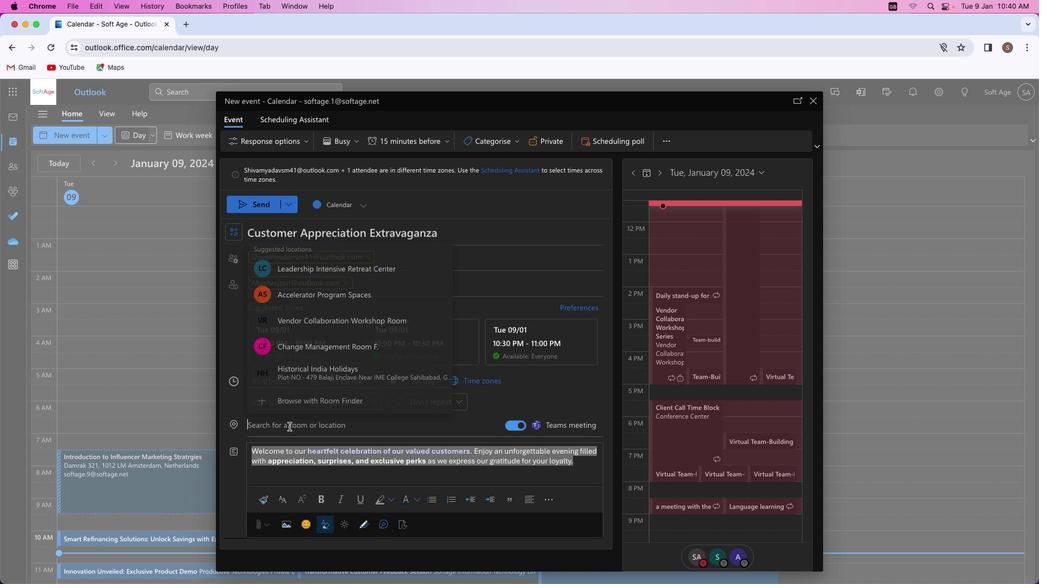 
Action: Key pressed Key.shift'S''o''f''t''a''g''e'Key.spaceKey.shift_r'I''n''f''o''r''m''a''t''i''o''n'
Screenshot: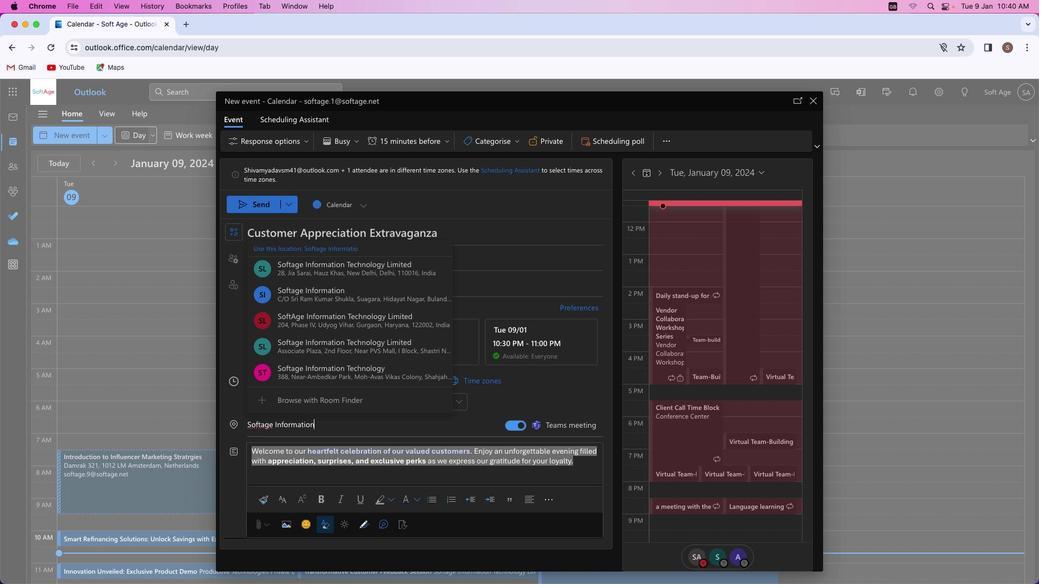 
Action: Mouse moved to (336, 265)
Screenshot: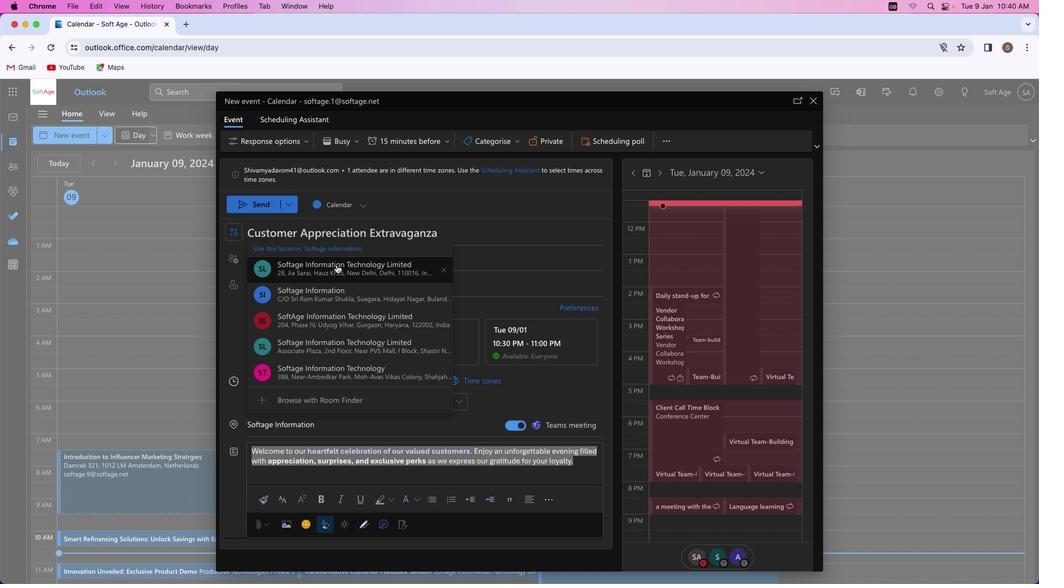 
Action: Mouse pressed left at (336, 265)
Screenshot: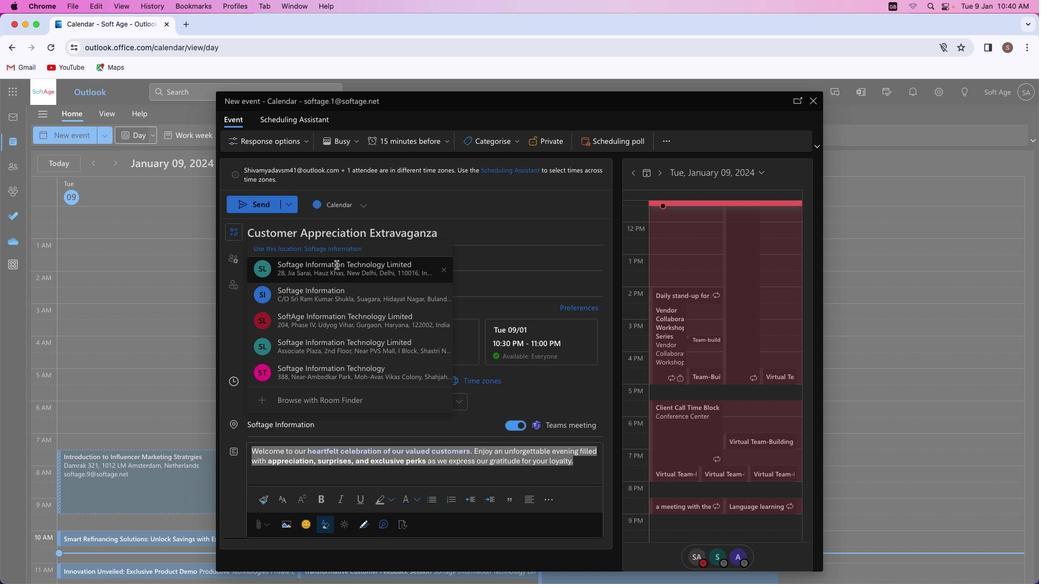 
Action: Mouse moved to (252, 205)
Screenshot: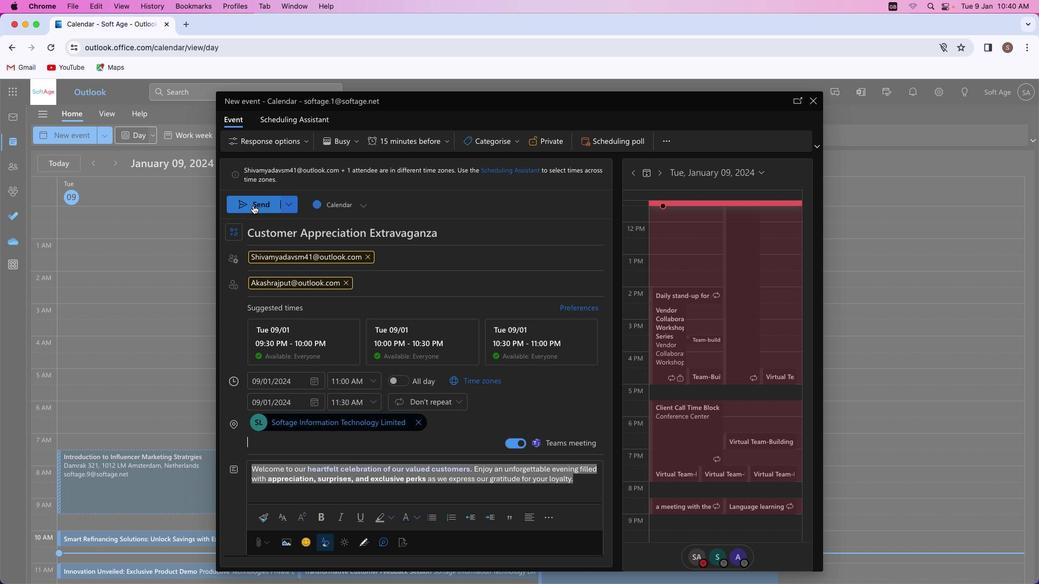 
Action: Mouse pressed left at (252, 205)
Screenshot: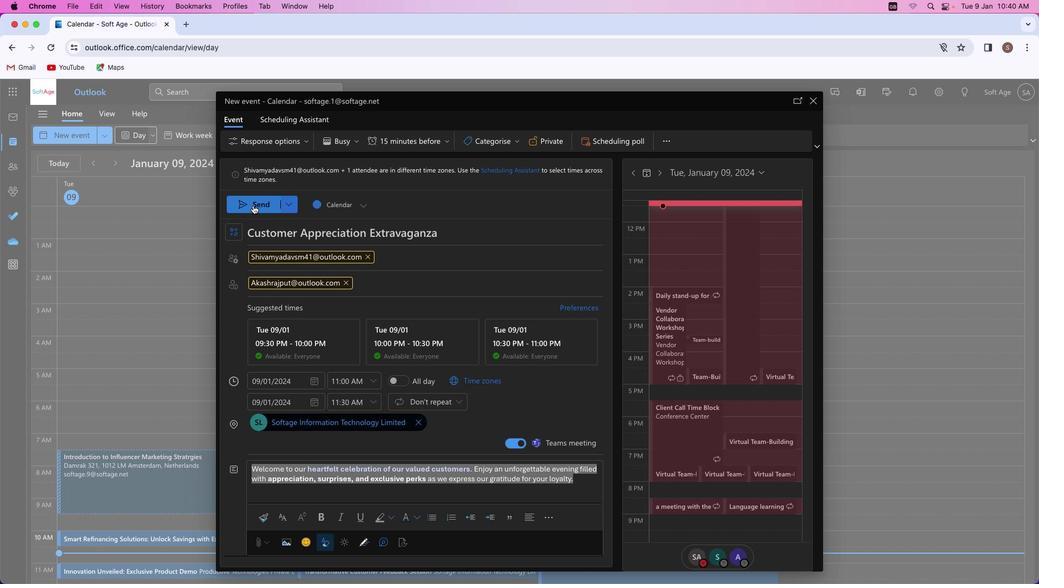 
Action: Mouse moved to (487, 344)
Screenshot: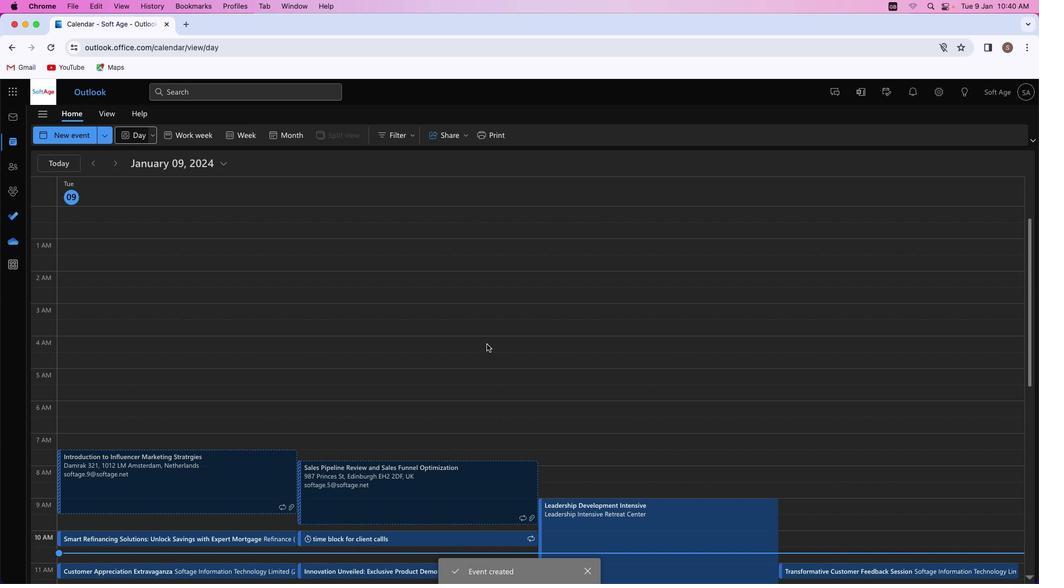 
